 Task: Open a blank sheet, save the file as Timemanagement.doc and add heading 'Time Management'Time Management ,with the parapraph,with the parapraph Effective time management is crucial for productivity and achieving goals. It involves prioritizing tasks, setting realistic deadlines, and minimizing distractions. By managing time effectively, individuals can reduce stress, improve efficiency, and create a better work-life balance.Apply Font Style Algerian And font size 14. Apply font style in  Heading Caladea and font size 14 Change heading alignment to  Center
Action: Mouse moved to (29, 26)
Screenshot: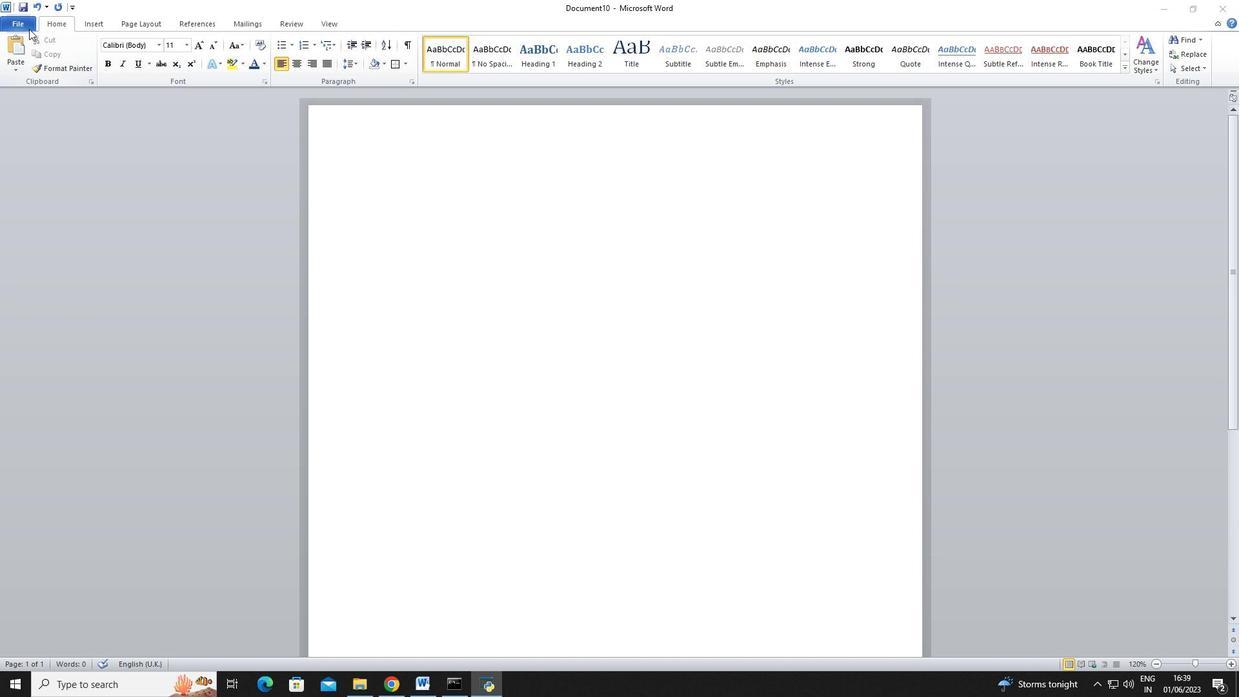 
Action: Mouse pressed left at (29, 26)
Screenshot: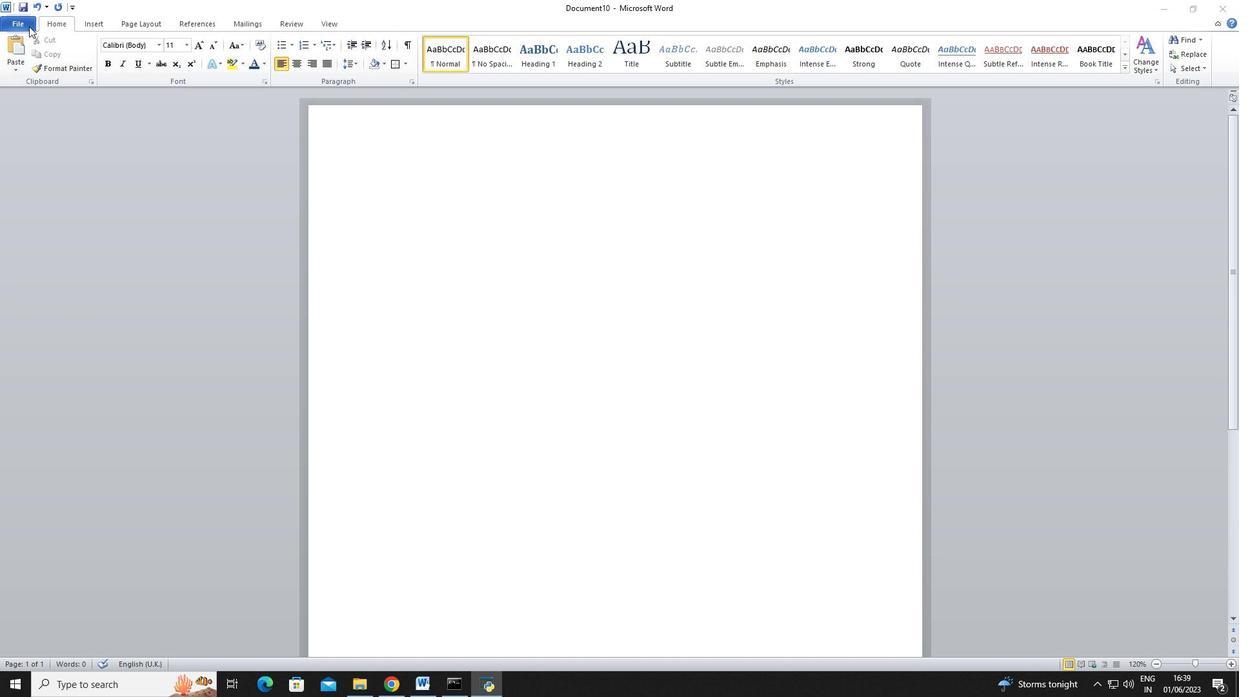 
Action: Mouse pressed left at (29, 26)
Screenshot: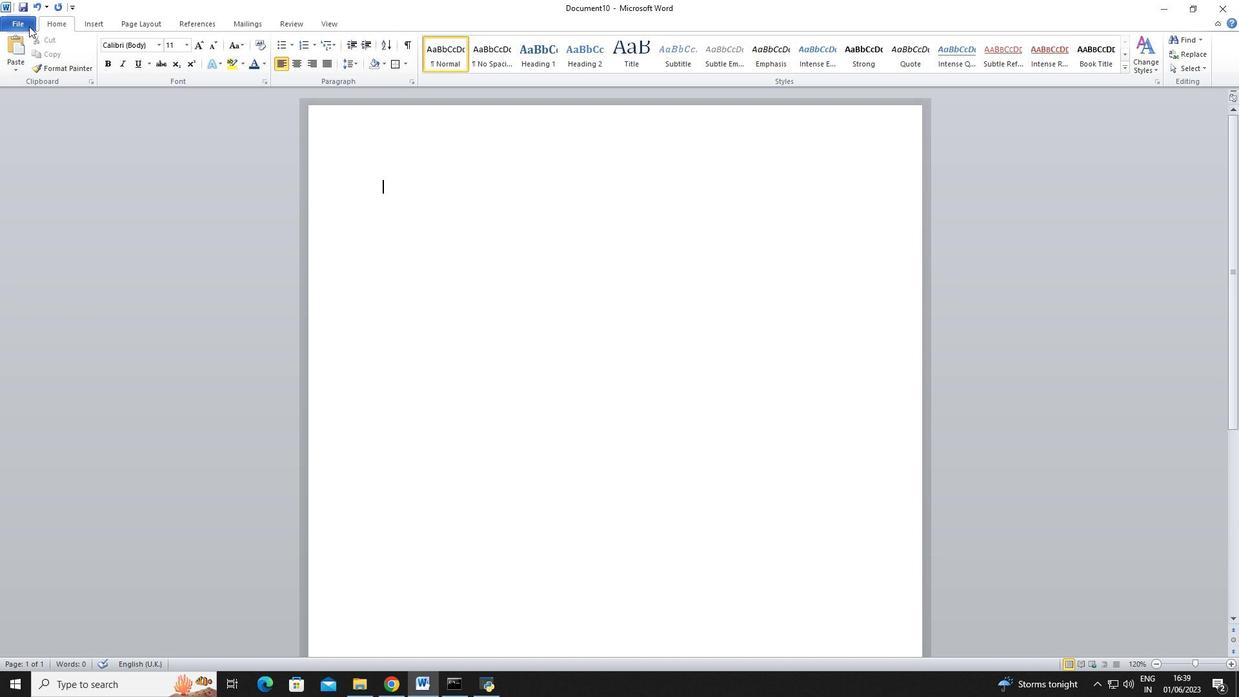 
Action: Mouse moved to (26, 167)
Screenshot: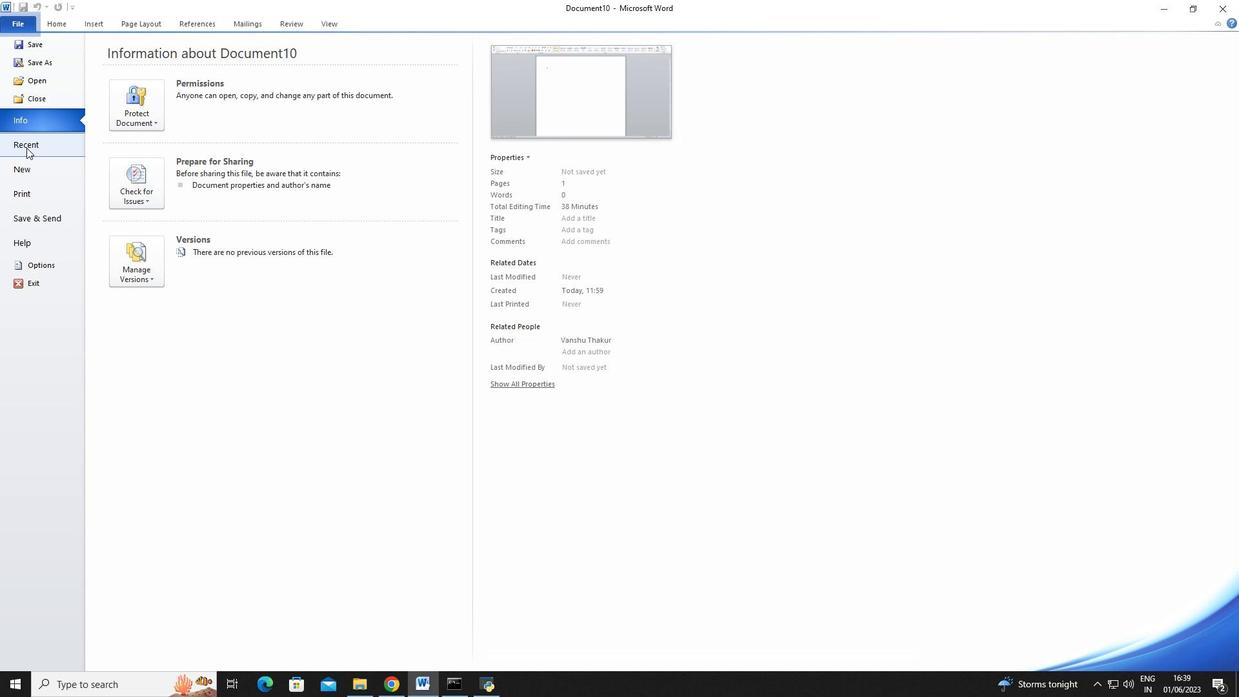 
Action: Mouse pressed left at (26, 167)
Screenshot: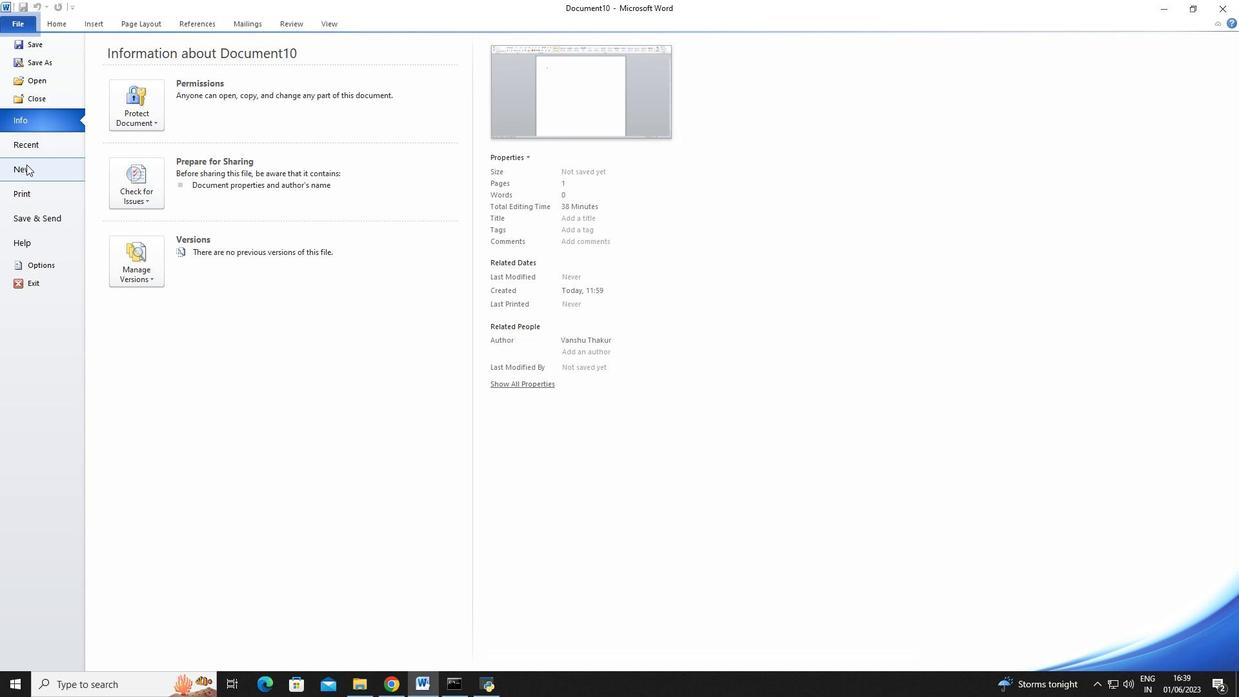 
Action: Mouse moved to (114, 111)
Screenshot: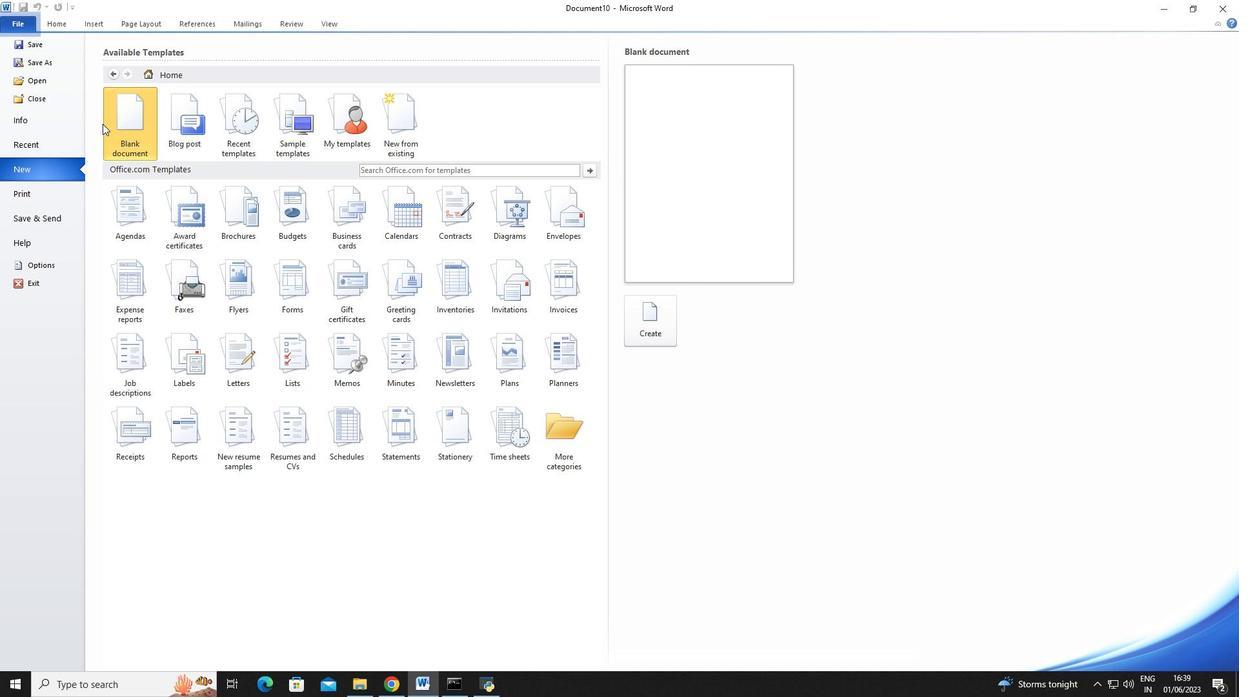 
Action: Mouse pressed left at (114, 111)
Screenshot: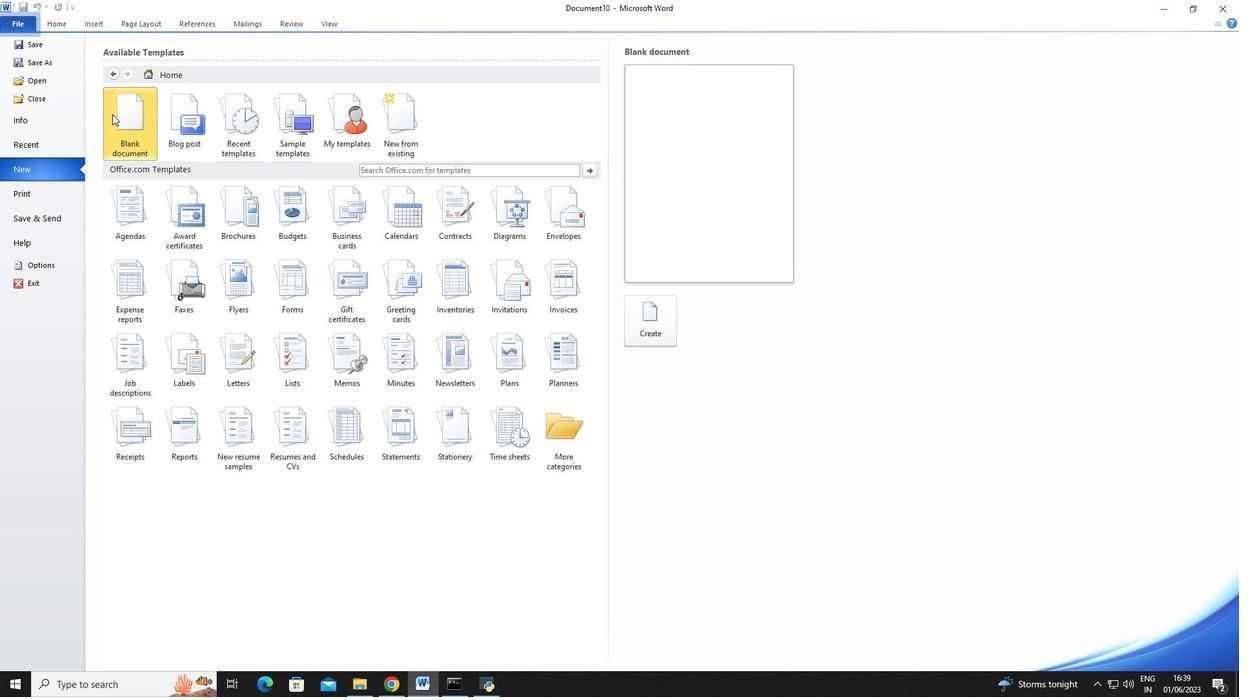 
Action: Mouse moved to (637, 319)
Screenshot: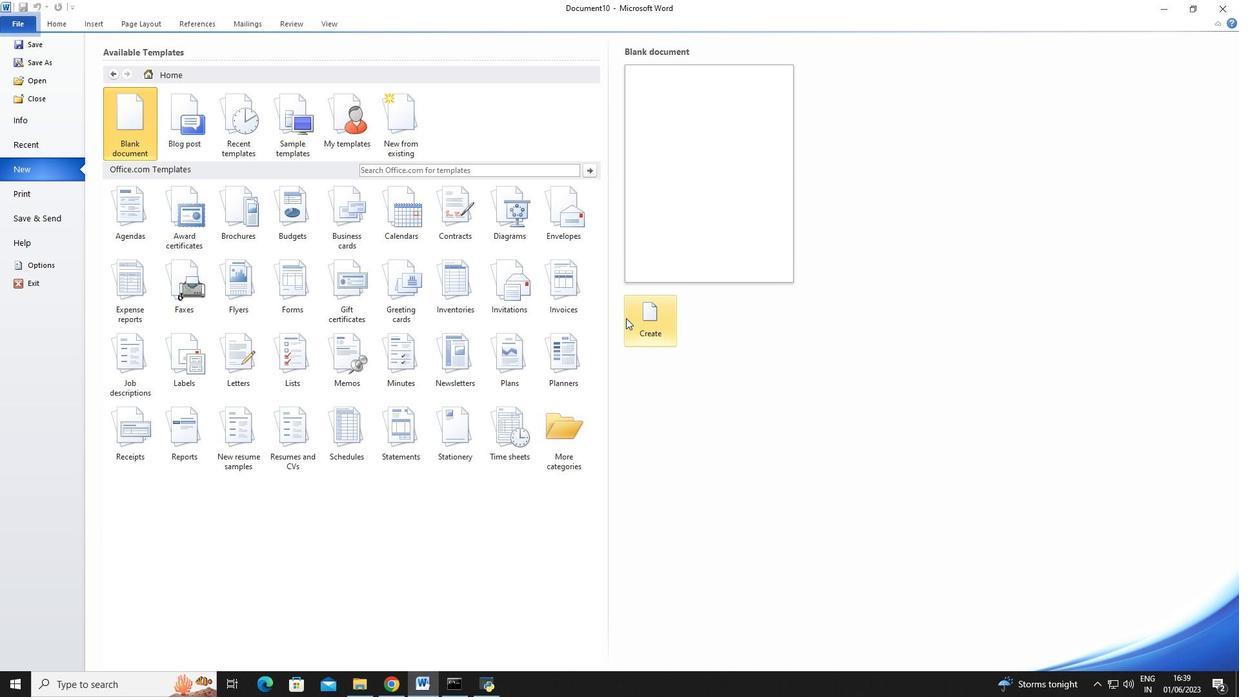 
Action: Mouse pressed left at (637, 319)
Screenshot: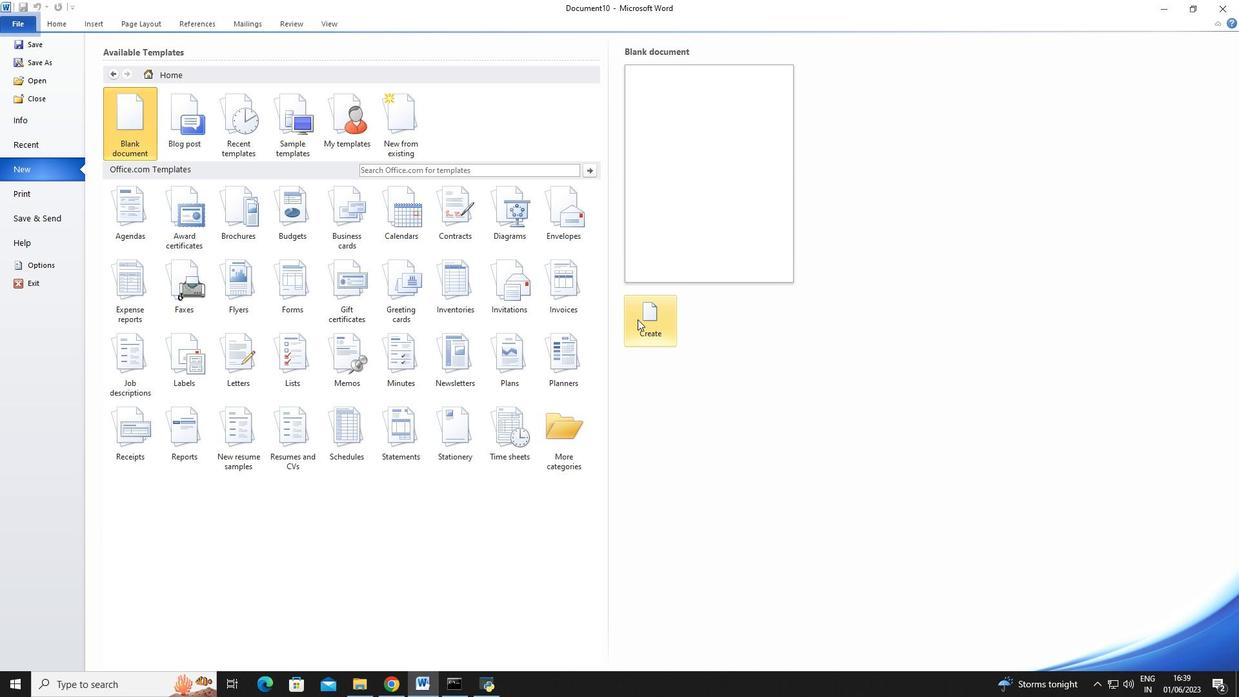 
Action: Mouse moved to (23, 7)
Screenshot: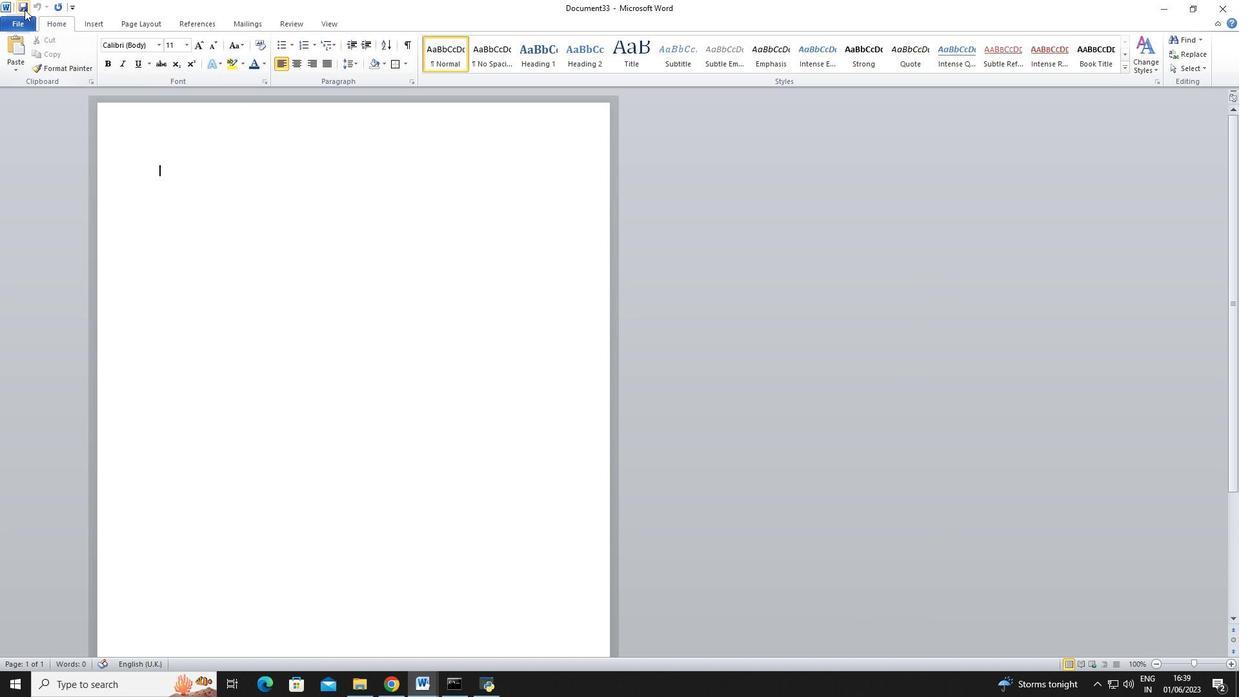 
Action: Mouse pressed left at (23, 7)
Screenshot: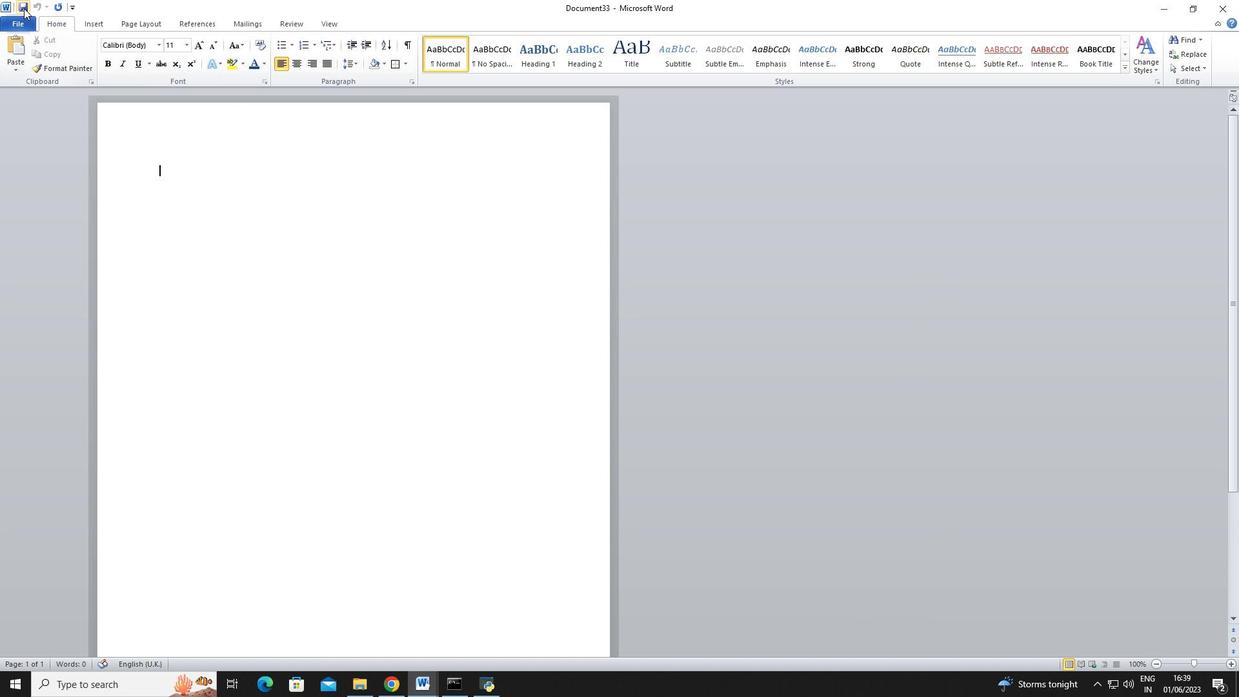 
Action: Mouse moved to (167, 224)
Screenshot: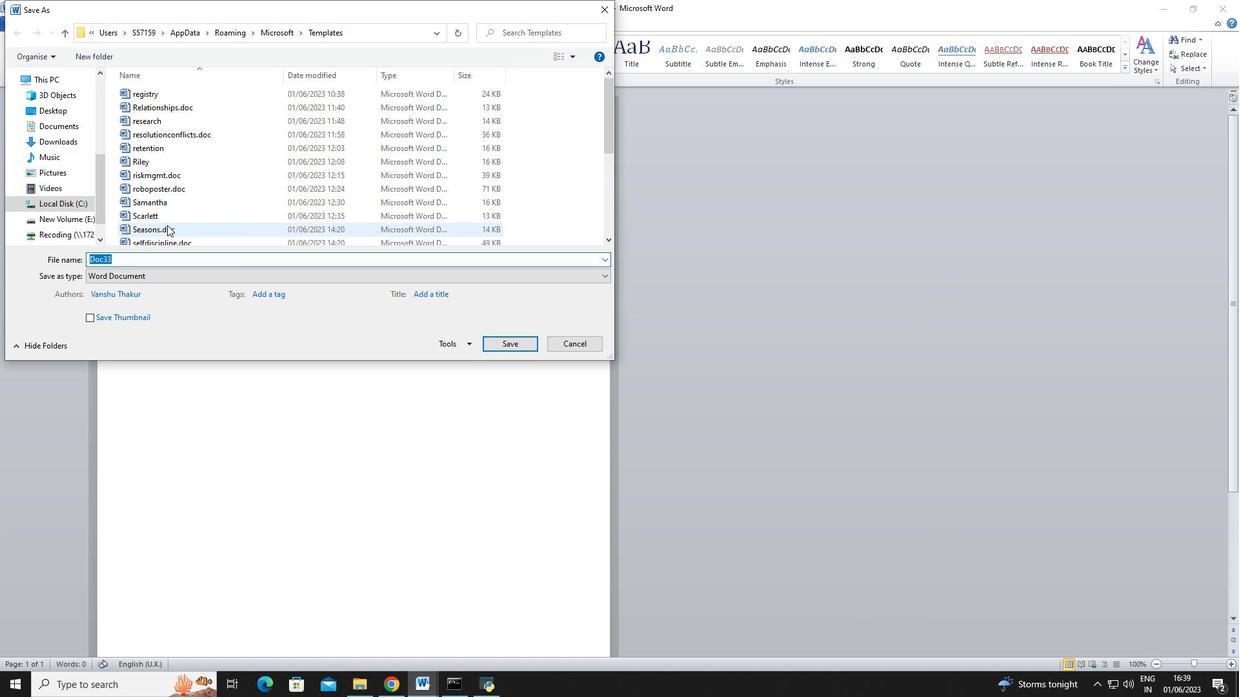 
Action: Key pressed <Key.shift>Timemanagement.doc
Screenshot: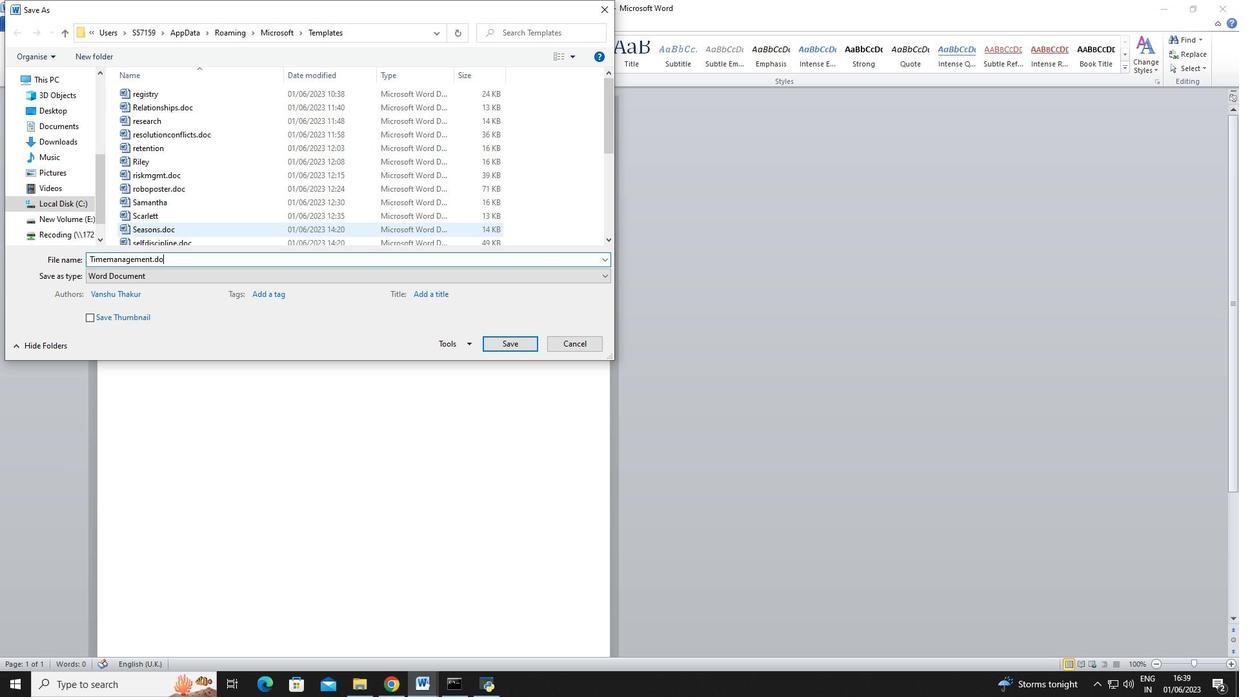 
Action: Mouse moved to (504, 342)
Screenshot: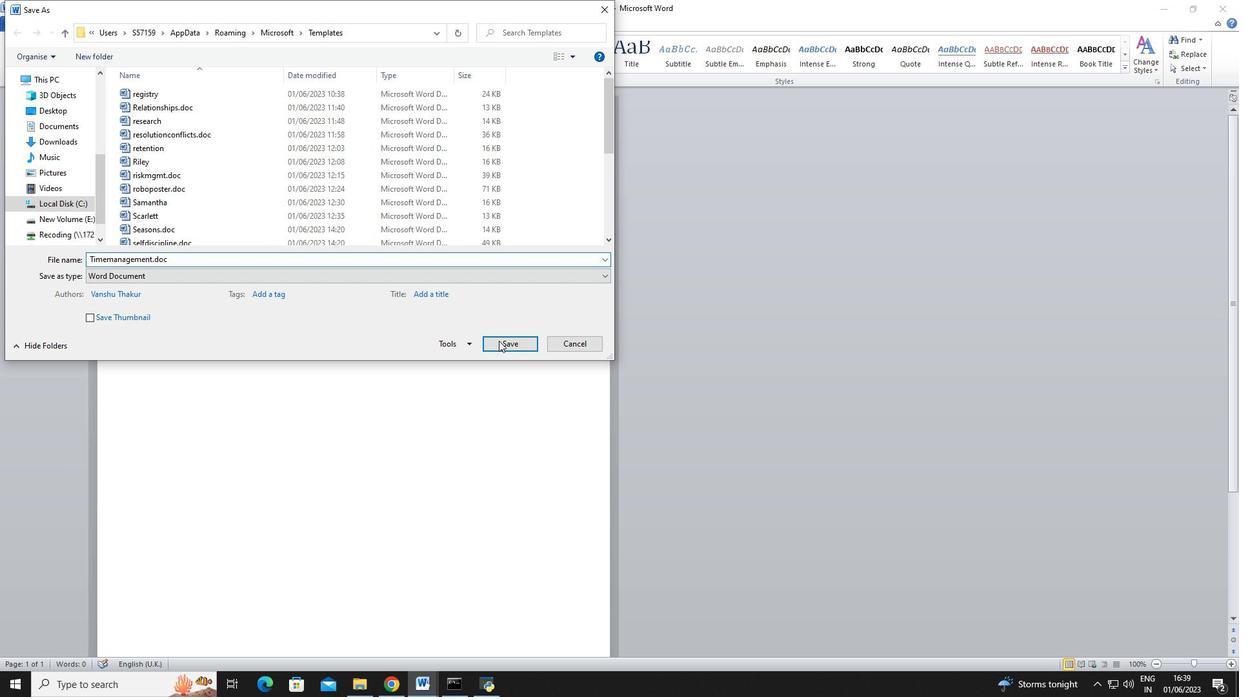 
Action: Mouse pressed left at (504, 342)
Screenshot: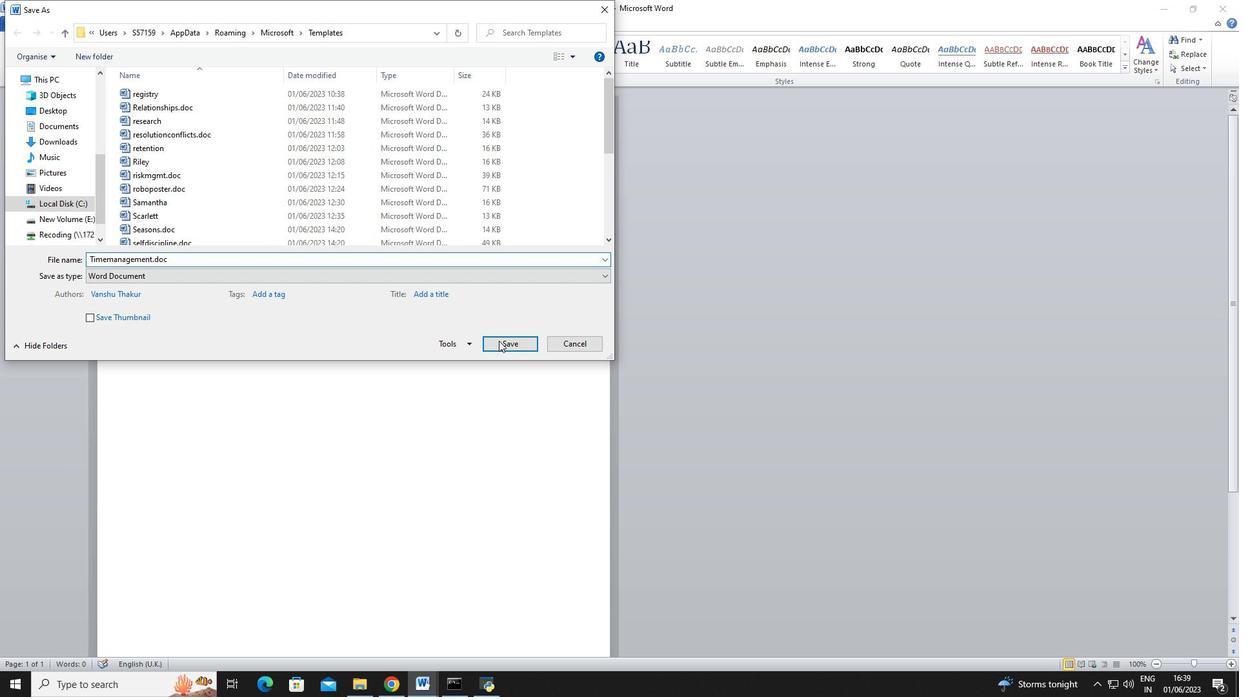 
Action: Mouse moved to (162, 172)
Screenshot: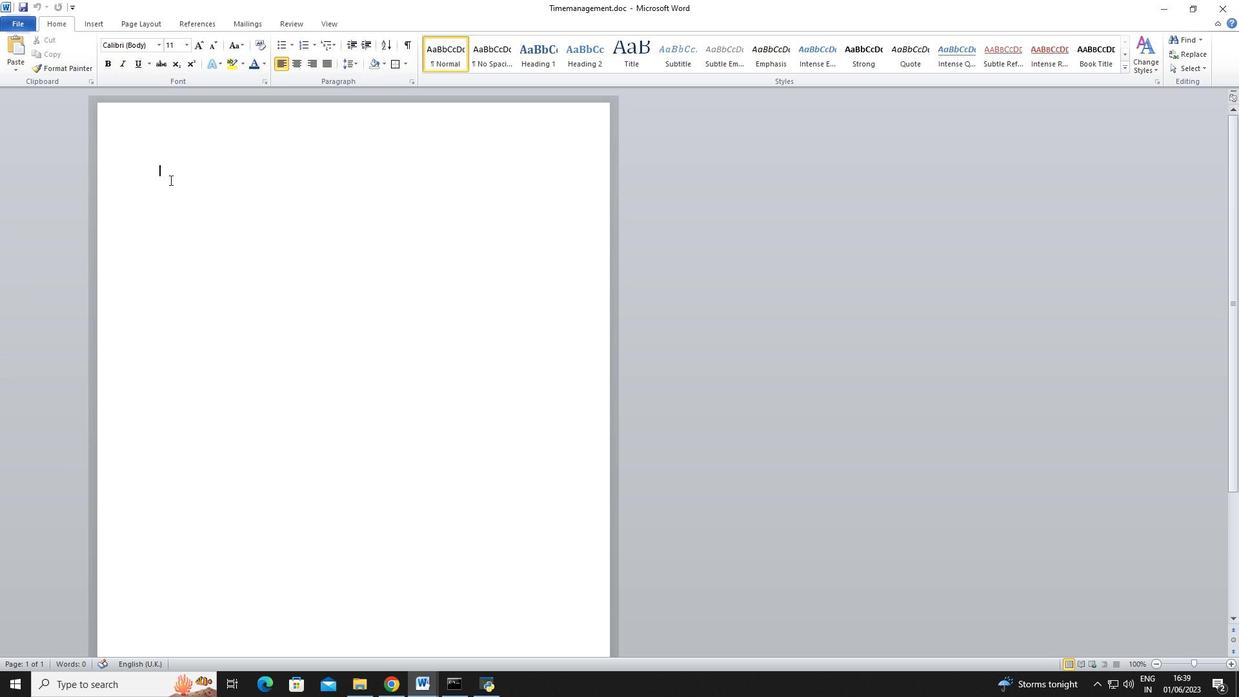 
Action: Key pressed <Key.shift><Key.shift>Time<Key.space><Key.shift><Key.shift><Key.shift><Key.shift>Management<Key.enter><Key.shift><Key.shift><Key.shift><Key.shift><Key.shift><Key.shift><Key.shift><Key.shift><Key.shift><Key.shift><Key.shift><Key.shift><Key.shift><Key.shift><Key.shift>Effective<Key.space>time<Key.space>management<Key.space>is<Key.space>crucial<Key.space>for<Key.space>productivity<Key.space>and<Key.space>achieving<Key.space>goals.<Key.space><Key.shift>It<Key.space>involves<Key.space>prioritizing<Key.space>tasks,<Key.space>setting<Key.space>realistic<Key.space>deadlines,a<Key.space><Key.left><Key.left><Key.space><Key.right>nd<Key.space>minimizing<Key.space>distractions.<Key.space><Key.shift>By<Key.space>managing<Key.space>time<Key.space>effectively,<Key.space>individuals<Key.space>can<Key.space>reduce<Key.space>stress,<Key.space>improve<Key.space>effeciency,<Key.space>and<Key.space>create<Key.space>a<Key.space>beet<Key.backspace><Key.backspace>tter<Key.space>work-lo<Key.backspace>f<Key.backspace>ife<Key.space>balance.
Screenshot: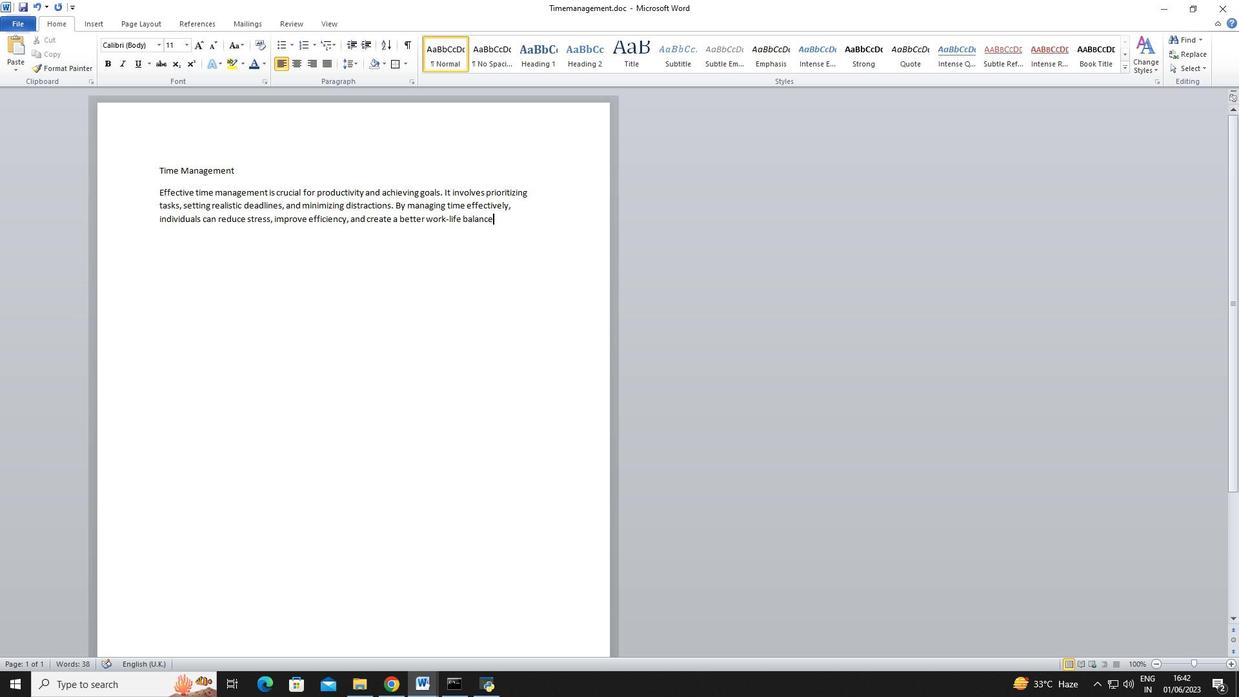 
Action: Mouse moved to (521, 228)
Screenshot: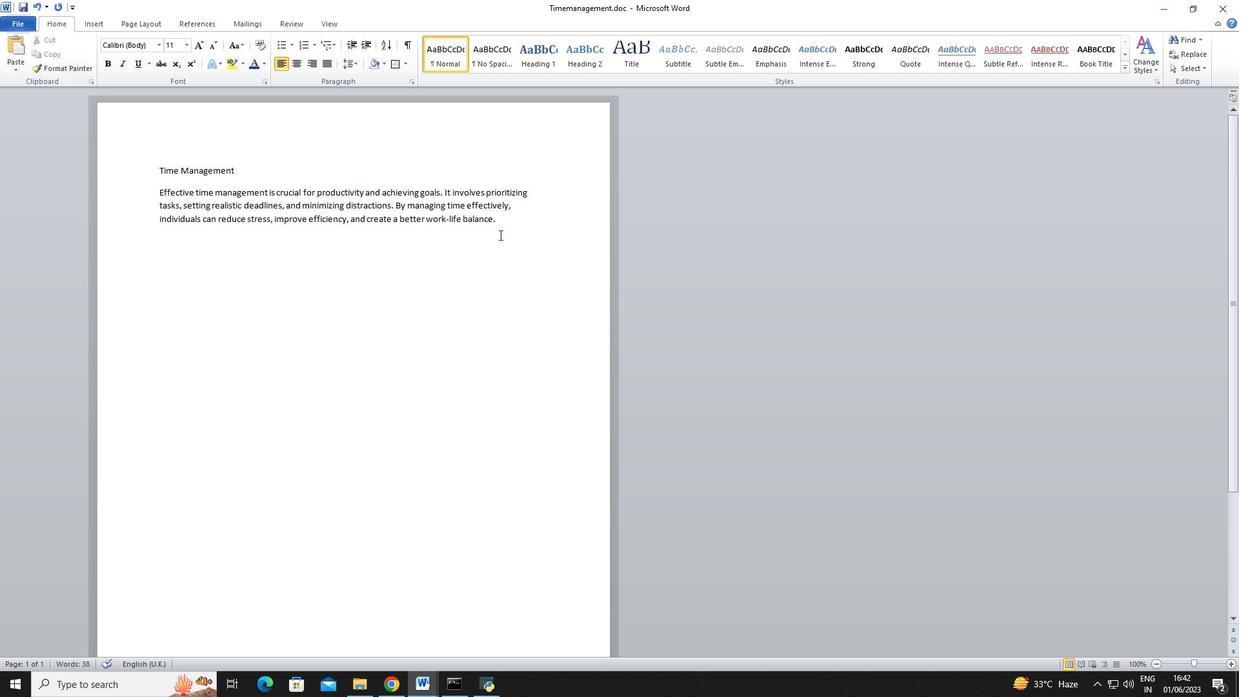 
Action: Mouse pressed left at (521, 228)
Screenshot: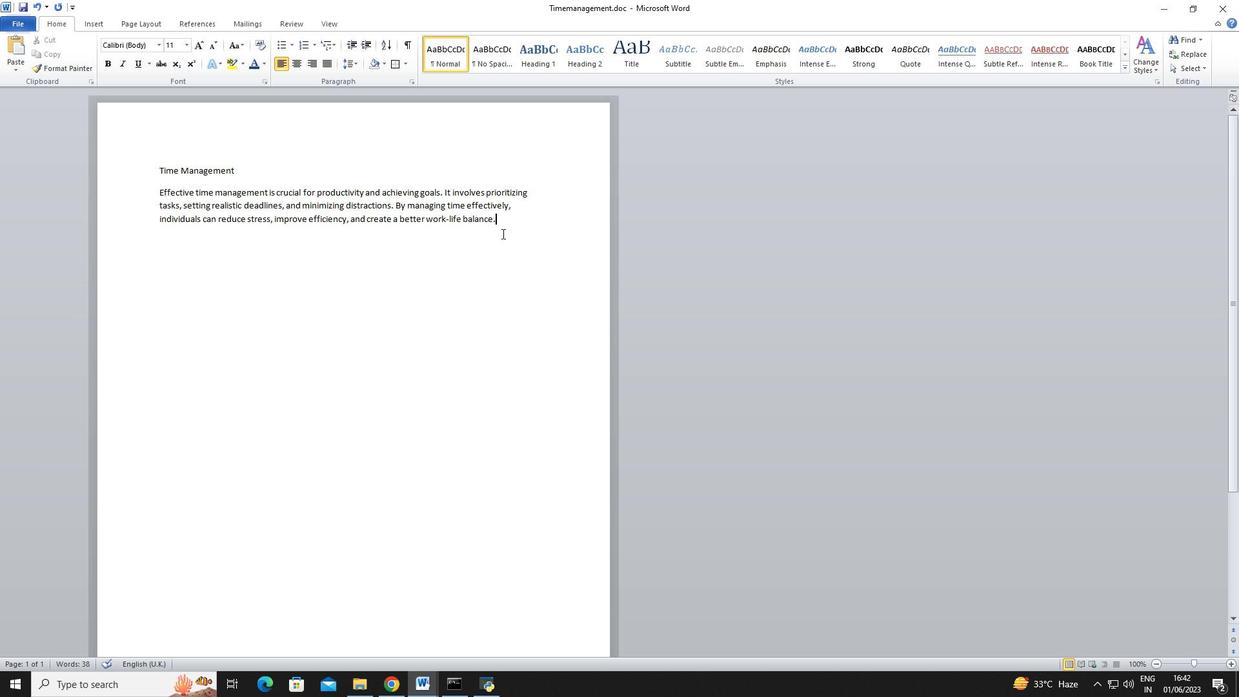 
Action: Mouse moved to (158, 50)
Screenshot: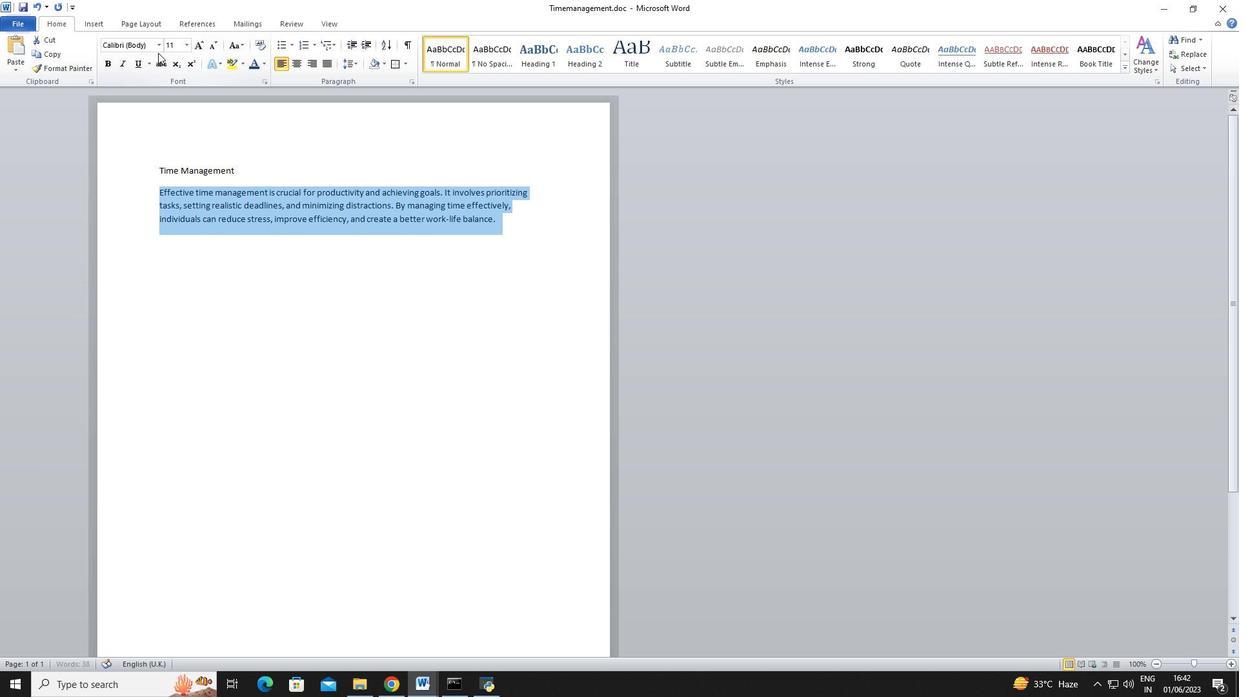 
Action: Mouse pressed left at (158, 50)
Screenshot: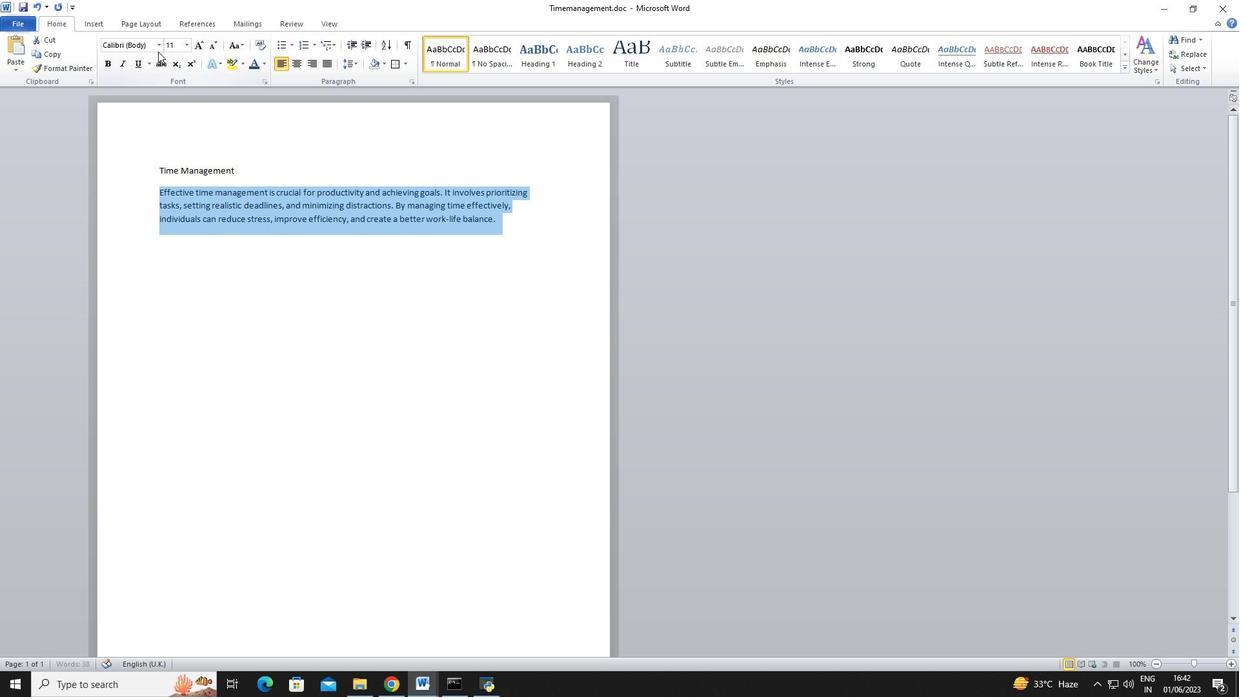 
Action: Mouse moved to (150, 78)
Screenshot: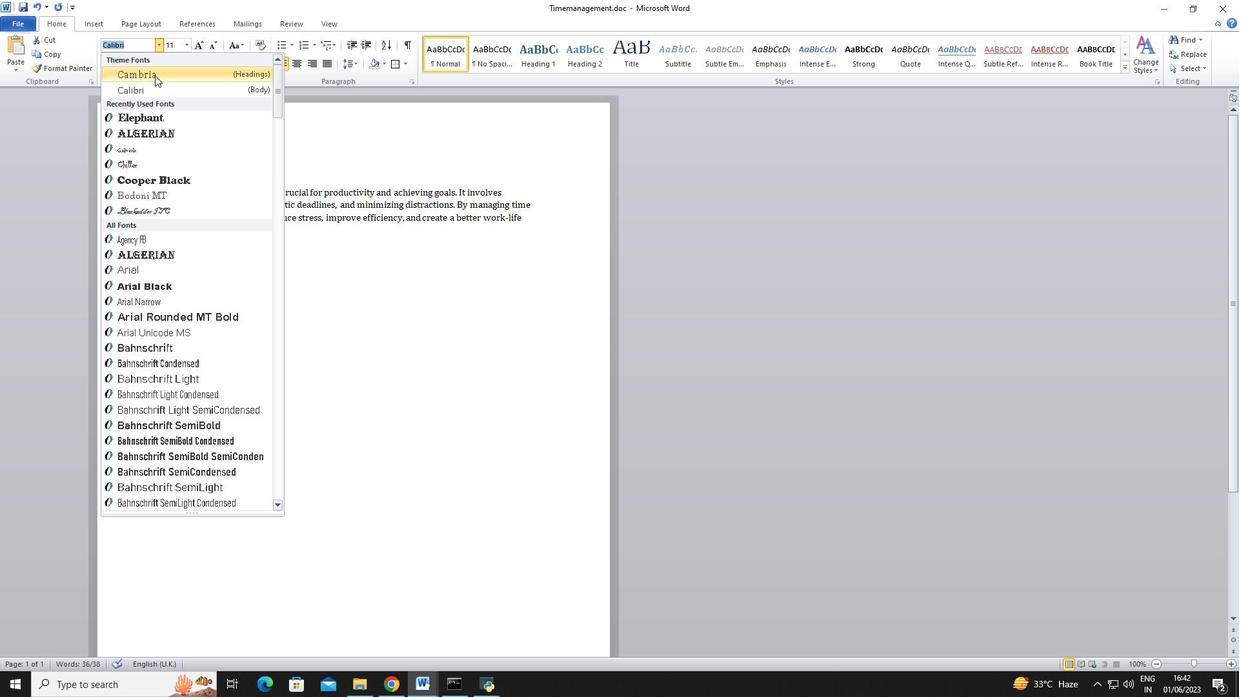 
Action: Key pressed <Key.shift>A
Screenshot: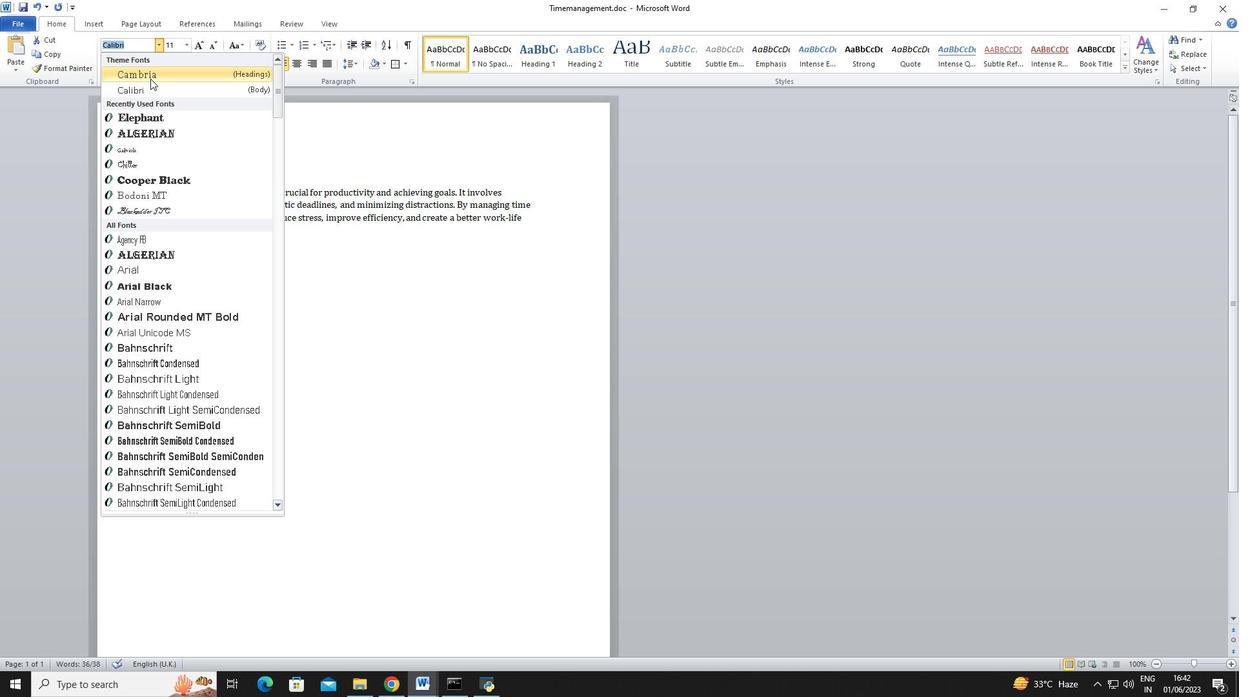 
Action: Mouse moved to (147, 80)
Screenshot: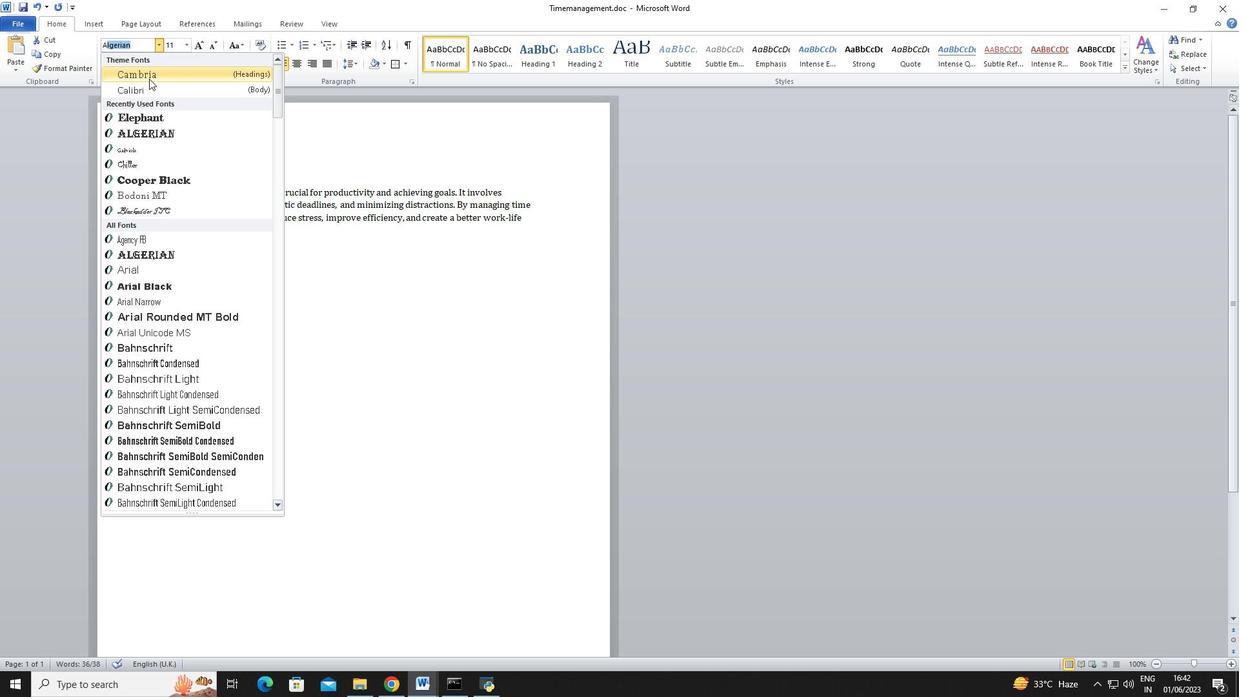 
Action: Key pressed l
Screenshot: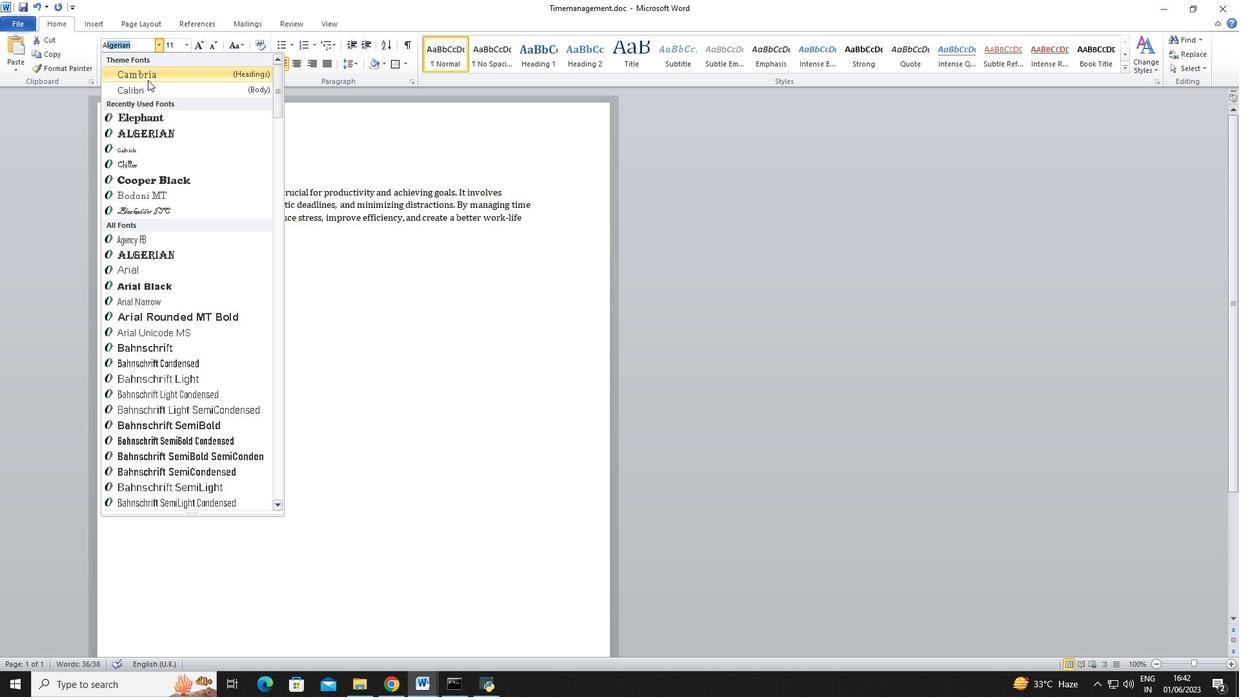 
Action: Mouse moved to (145, 81)
Screenshot: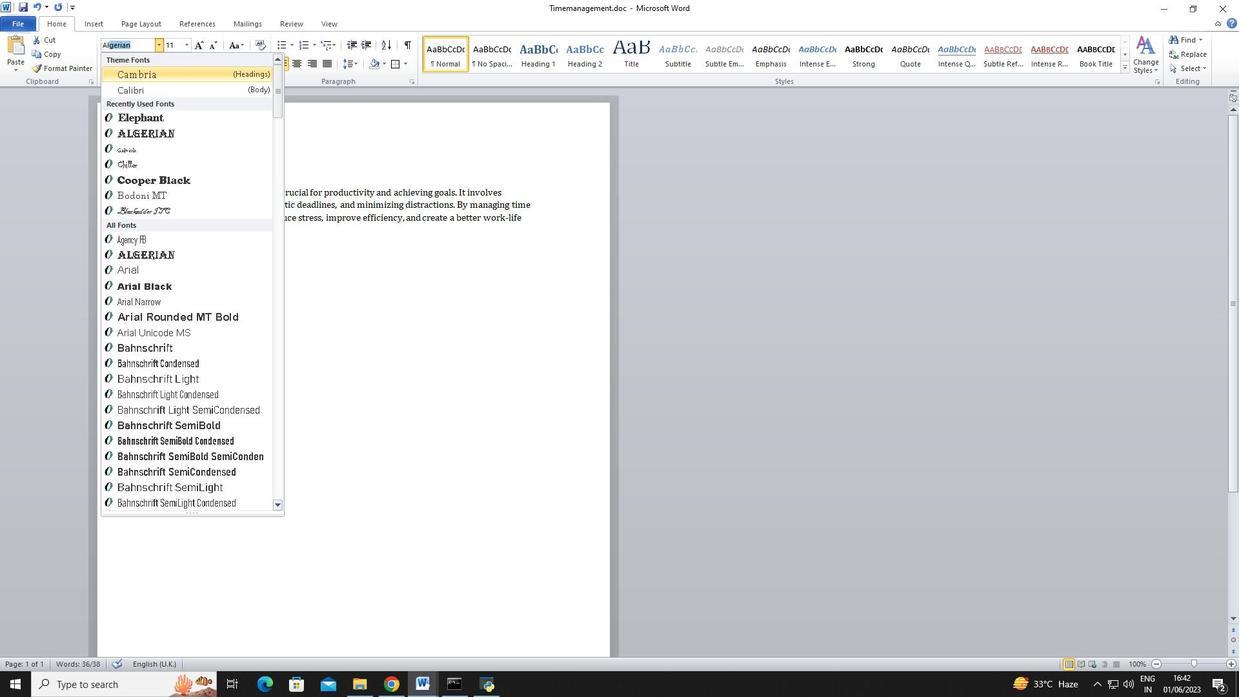 
Action: Key pressed gerian<Key.enter>
Screenshot: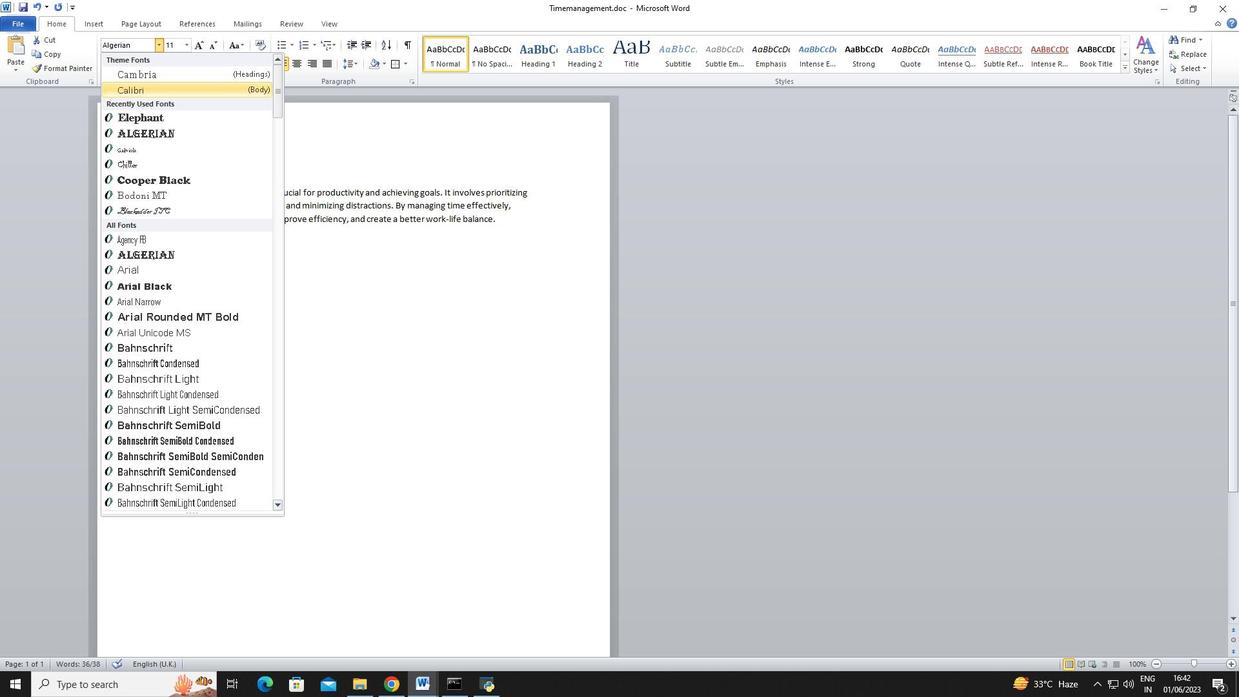 
Action: Mouse moved to (188, 54)
Screenshot: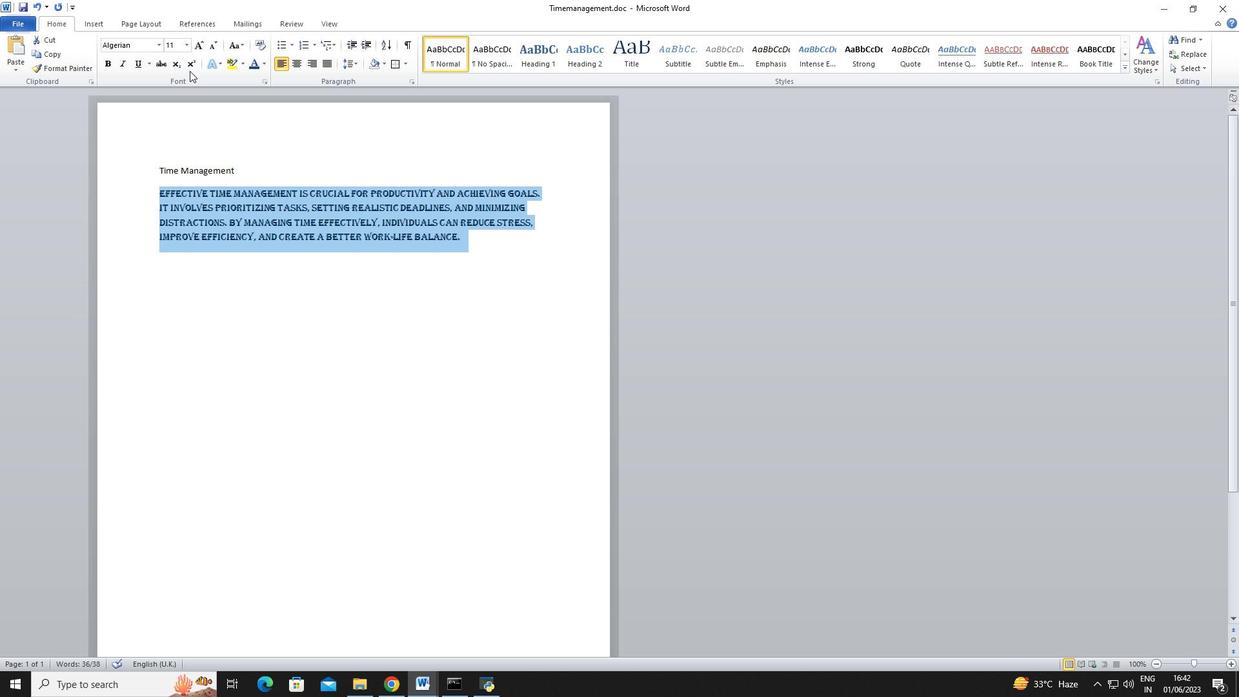 
Action: Mouse pressed left at (188, 54)
Screenshot: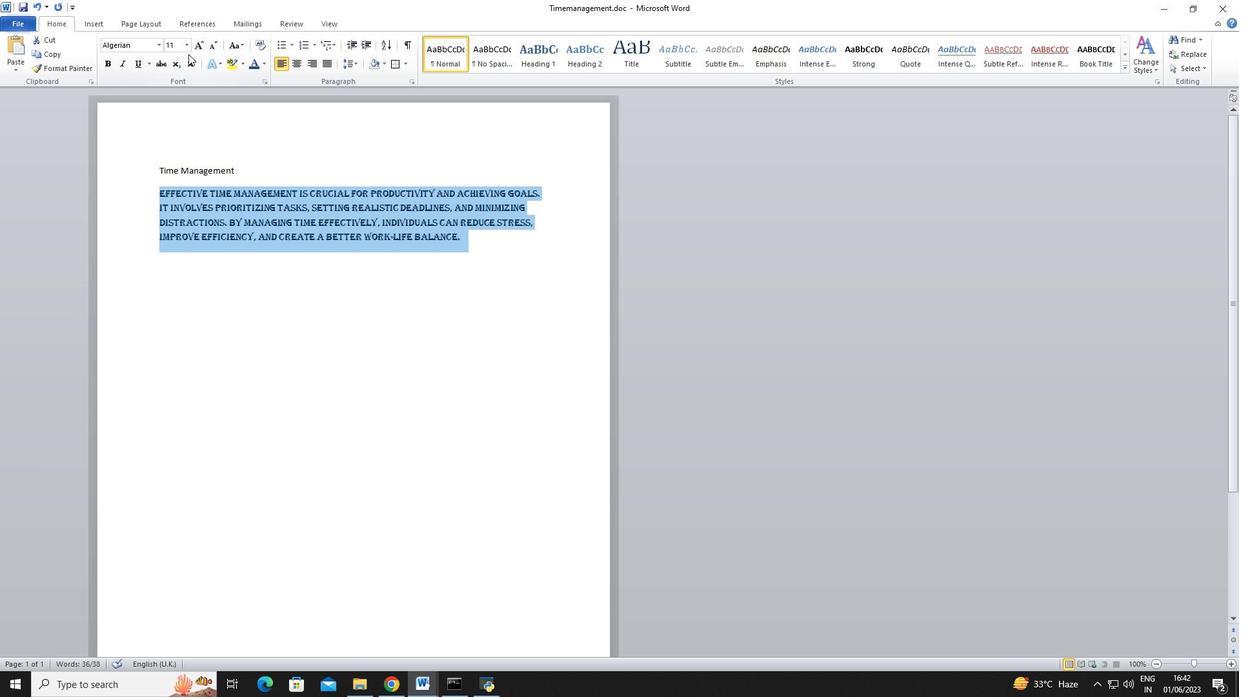 
Action: Mouse moved to (188, 49)
Screenshot: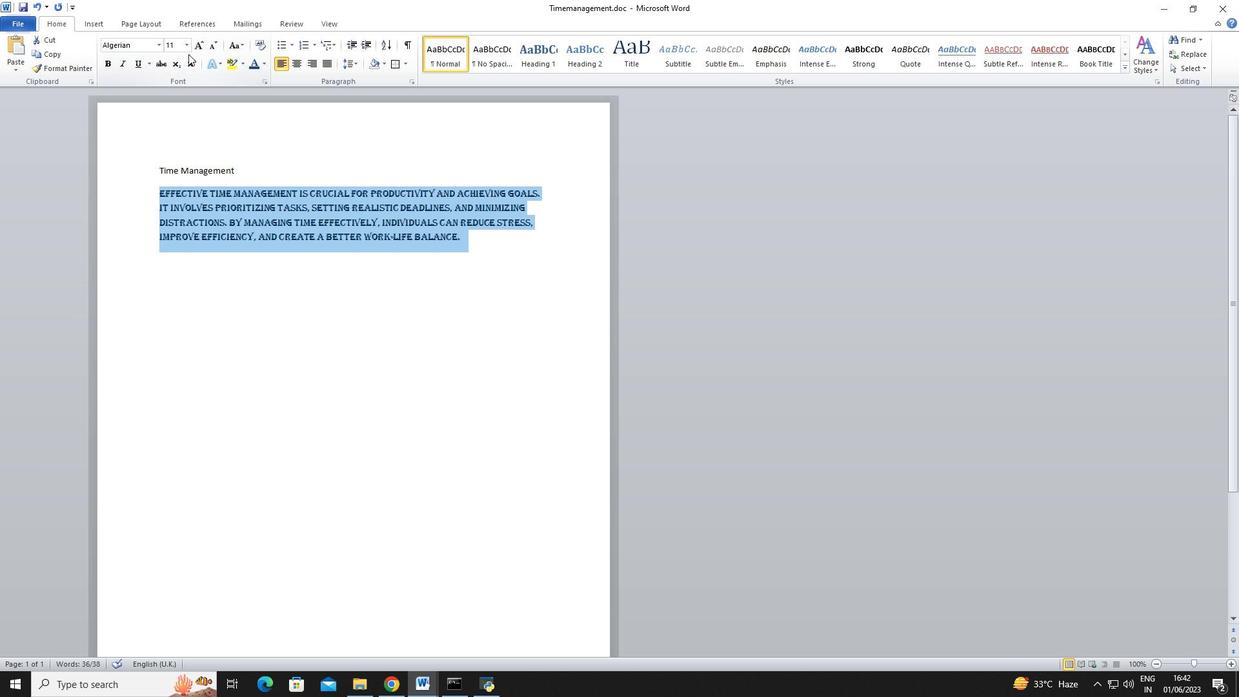 
Action: Mouse pressed left at (188, 49)
Screenshot: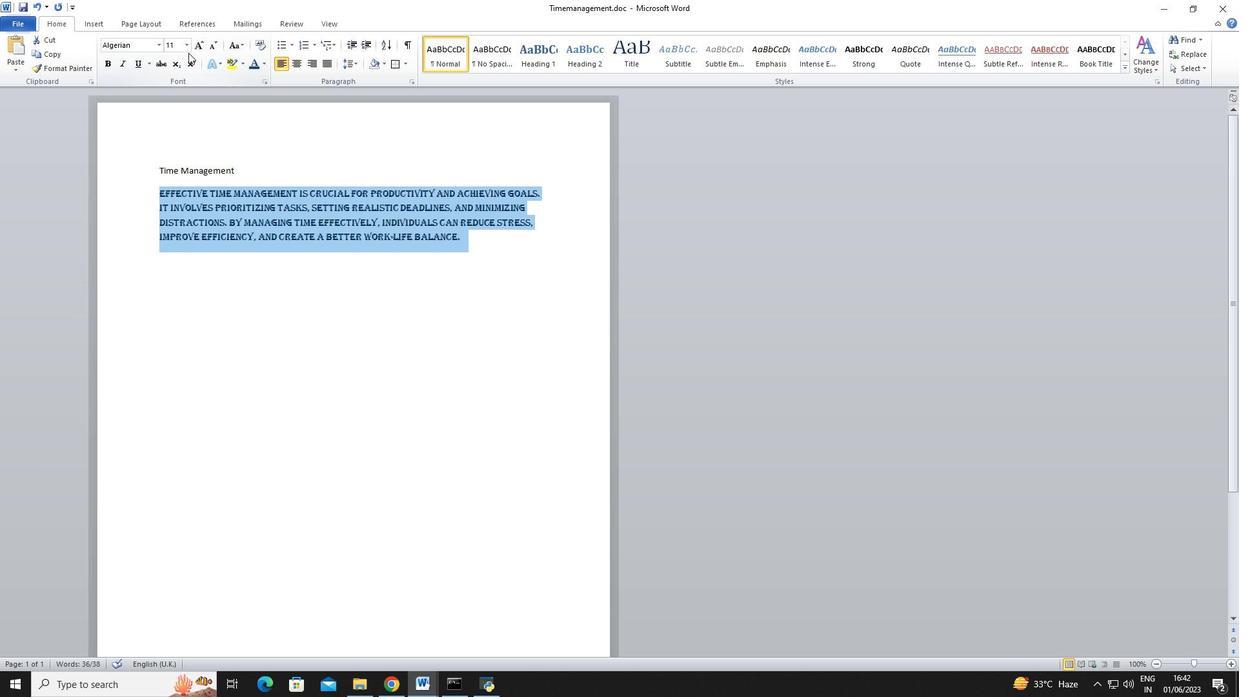 
Action: Mouse moved to (174, 109)
Screenshot: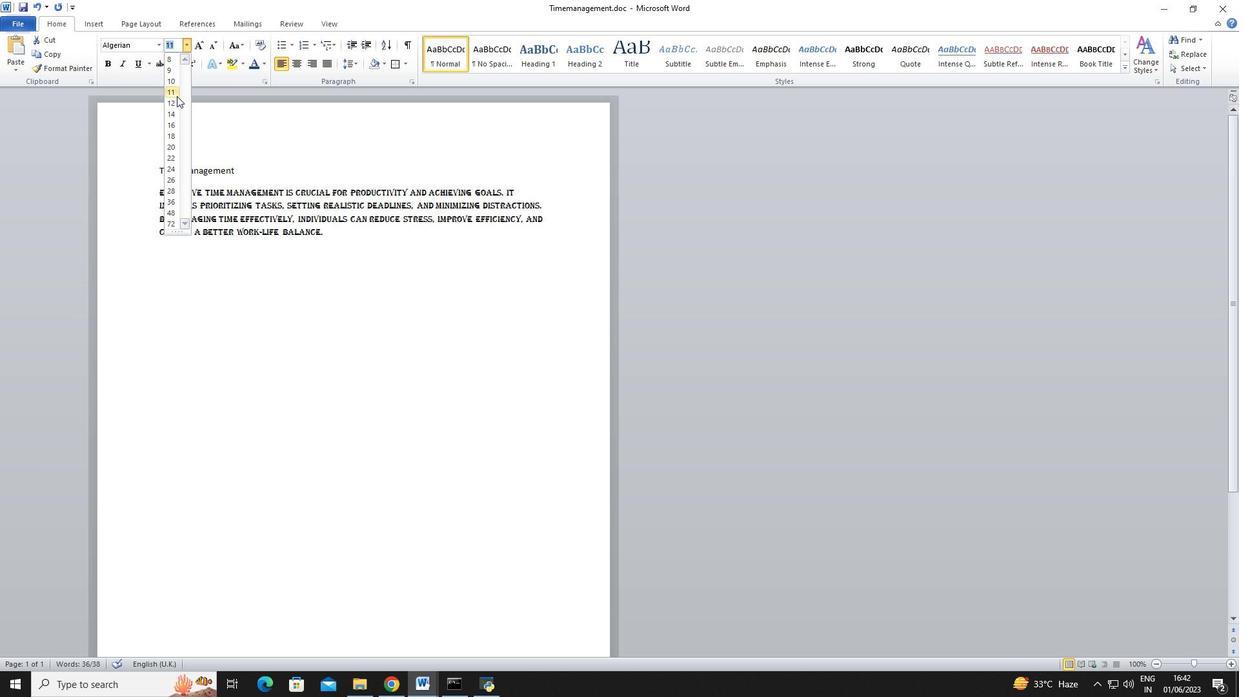 
Action: Mouse pressed left at (174, 109)
Screenshot: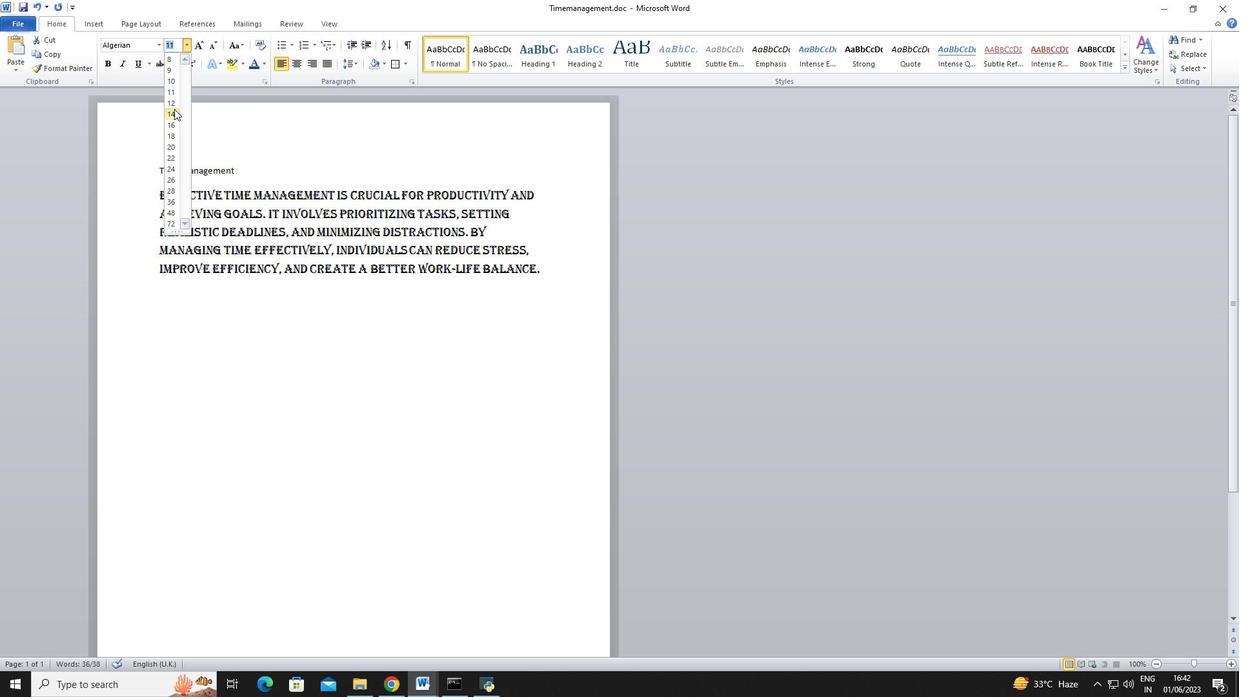 
Action: Mouse moved to (153, 171)
Screenshot: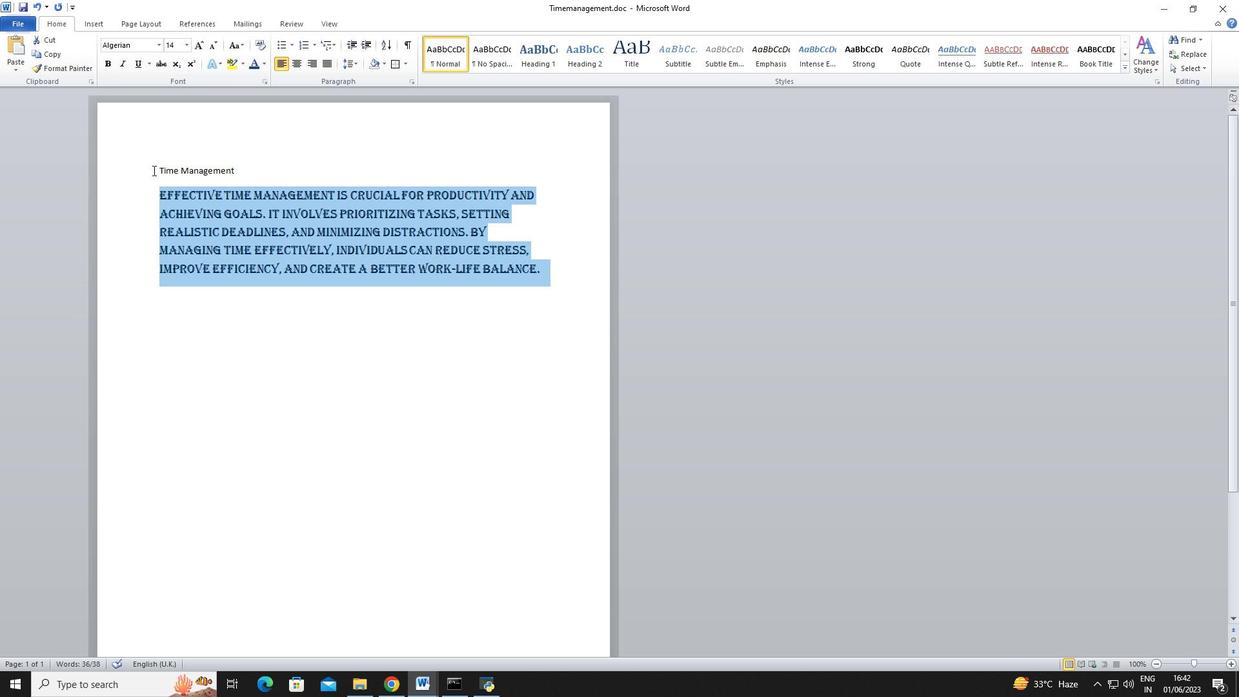 
Action: Mouse pressed left at (153, 171)
Screenshot: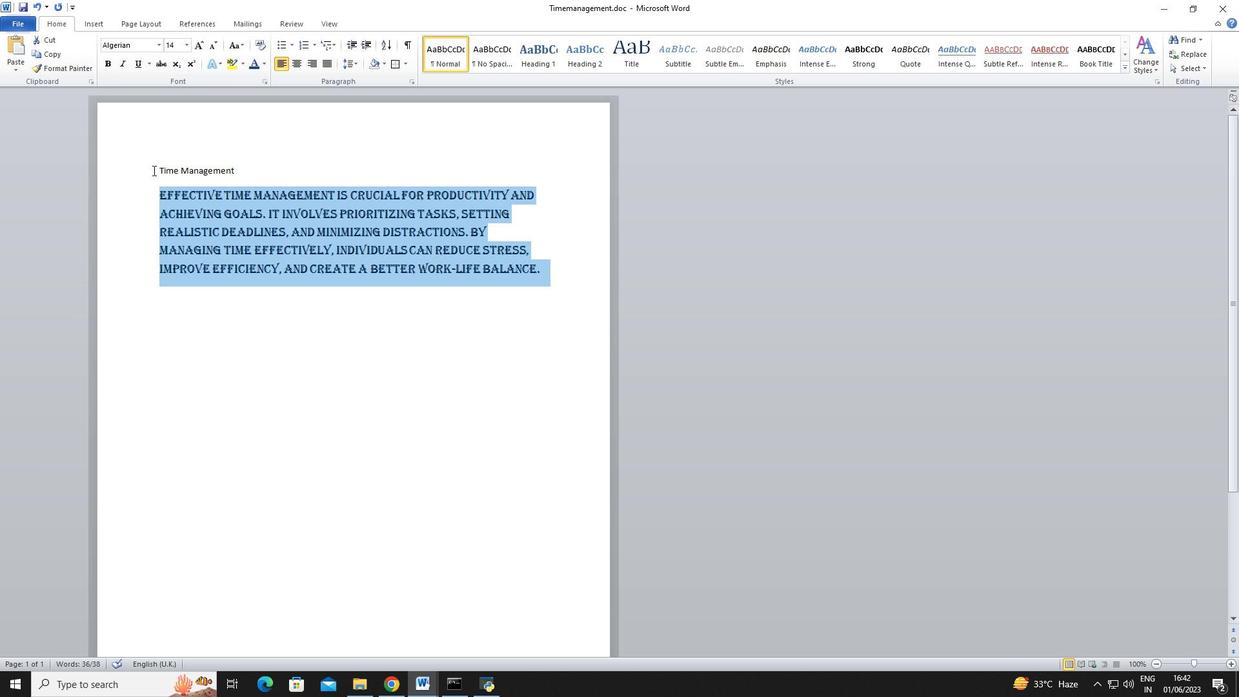 
Action: Mouse moved to (154, 48)
Screenshot: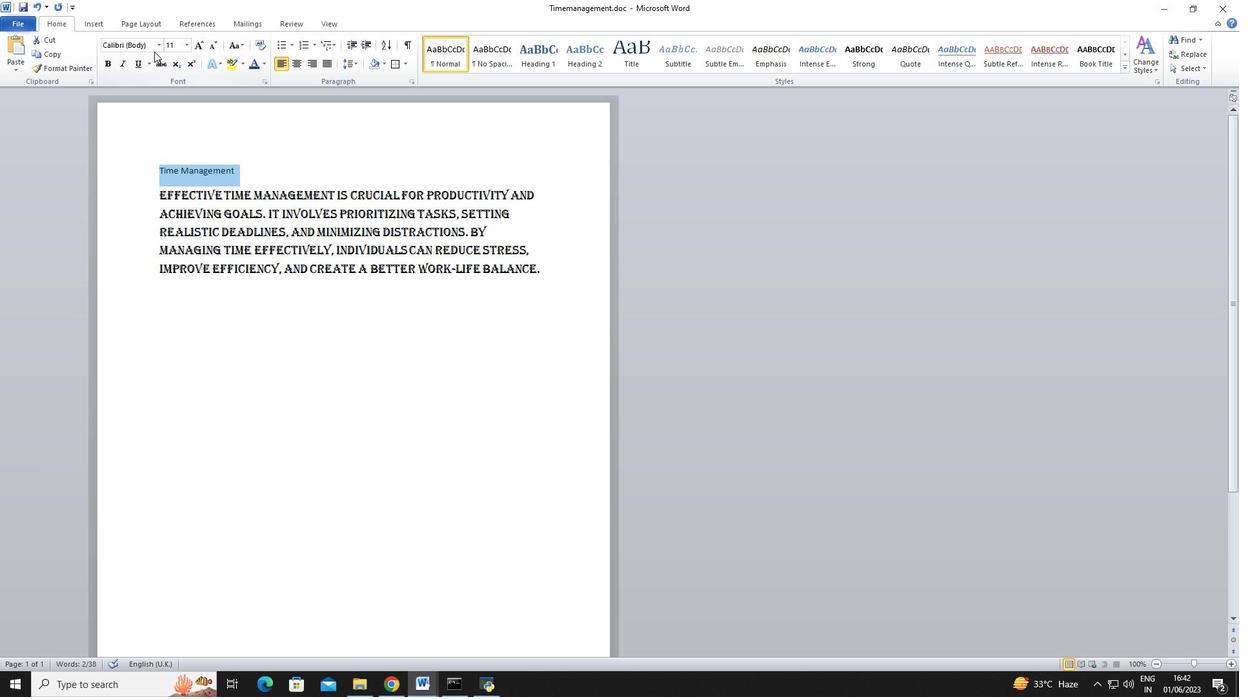 
Action: Mouse pressed left at (154, 48)
Screenshot: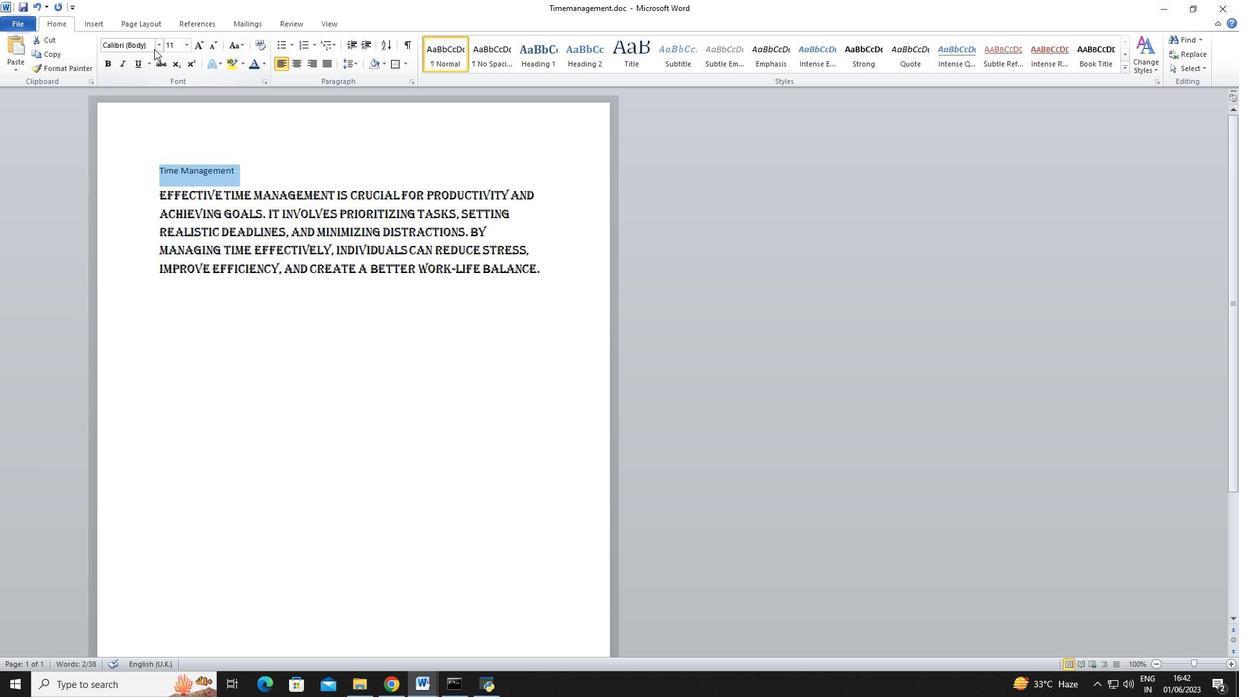 
Action: Mouse moved to (160, 40)
Screenshot: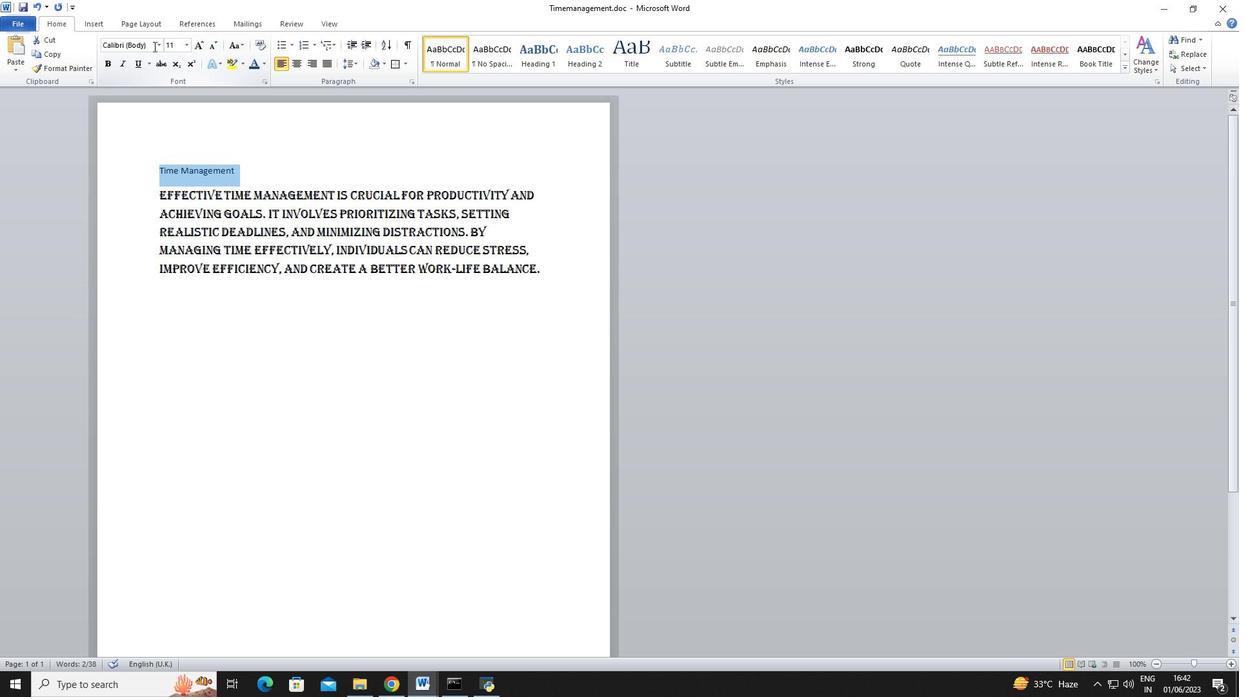 
Action: Mouse pressed left at (160, 40)
Screenshot: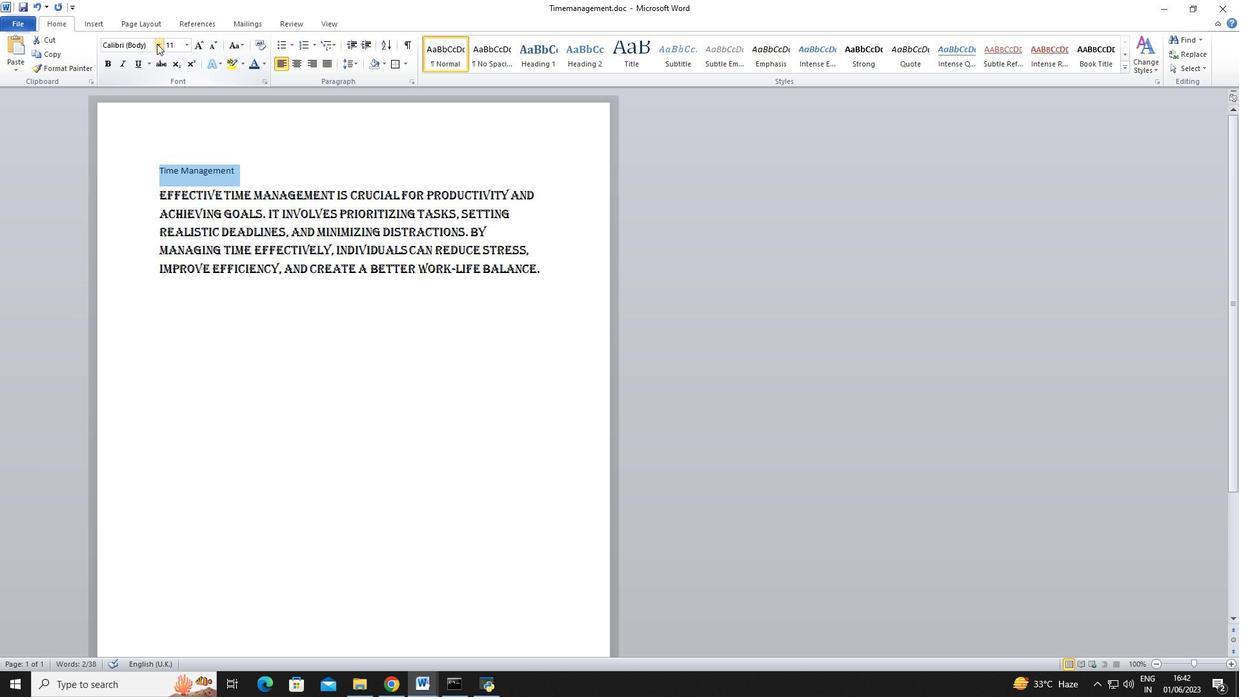 
Action: Mouse moved to (144, 50)
Screenshot: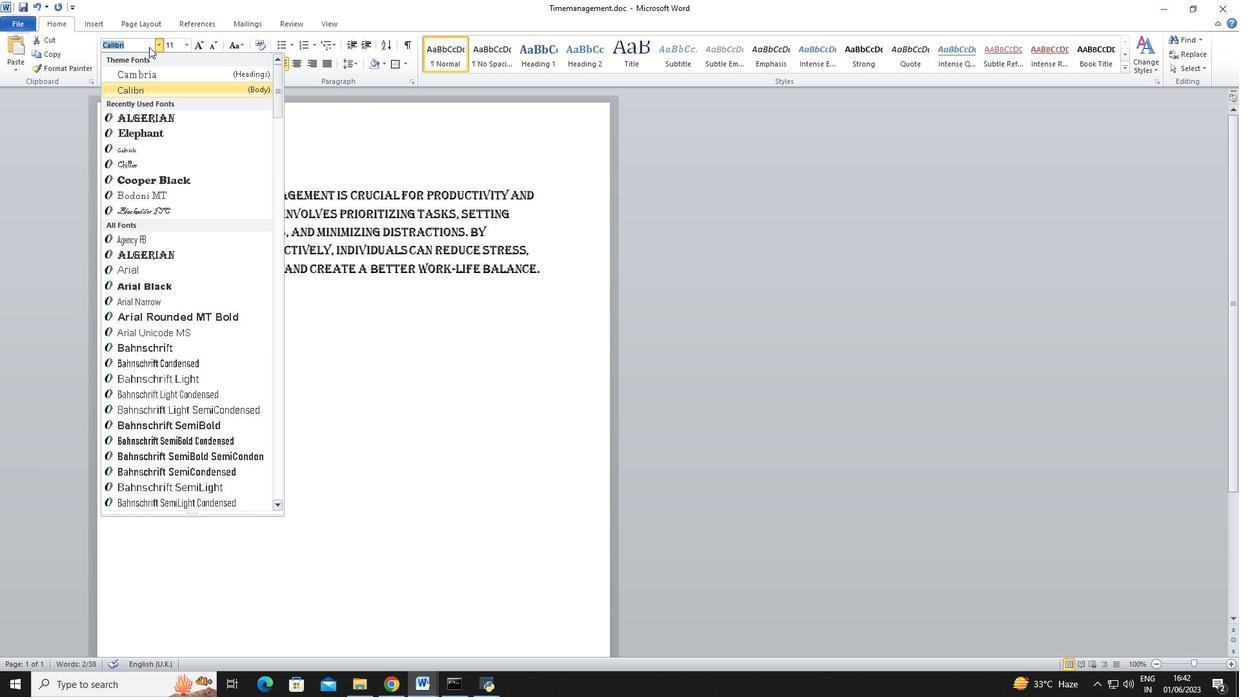 
Action: Key pressed <Key.shift>Caladea<Key.enter>
Screenshot: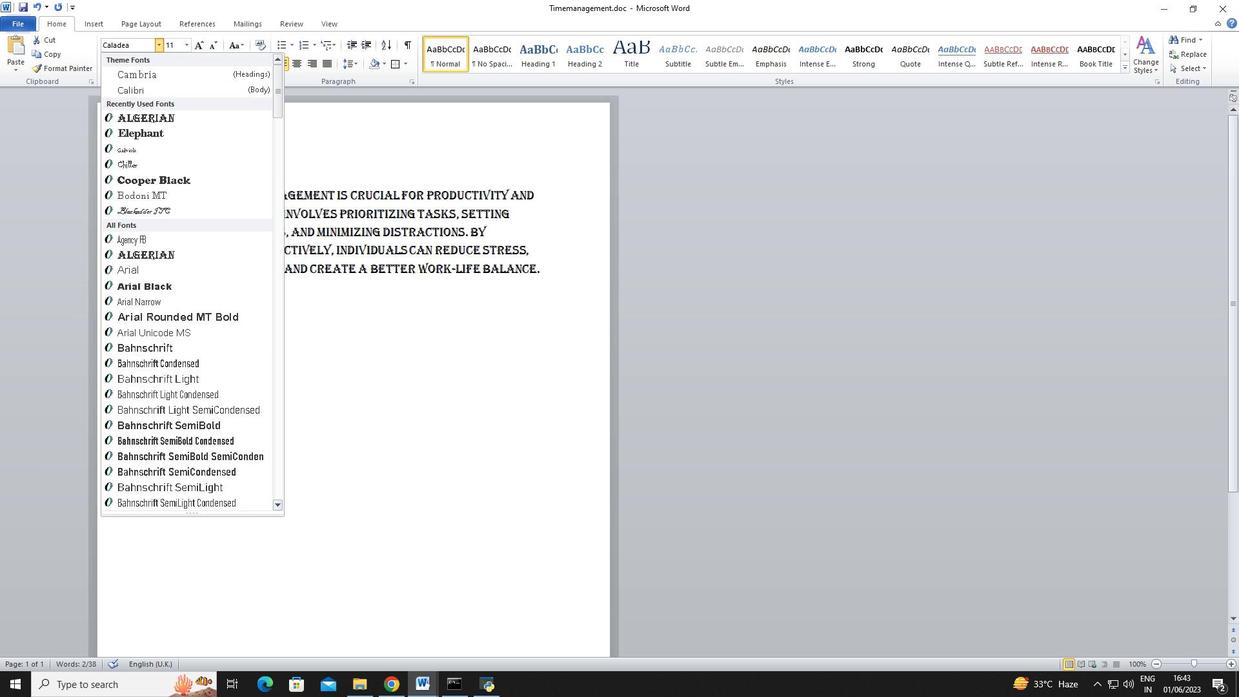 
Action: Mouse moved to (192, 49)
Screenshot: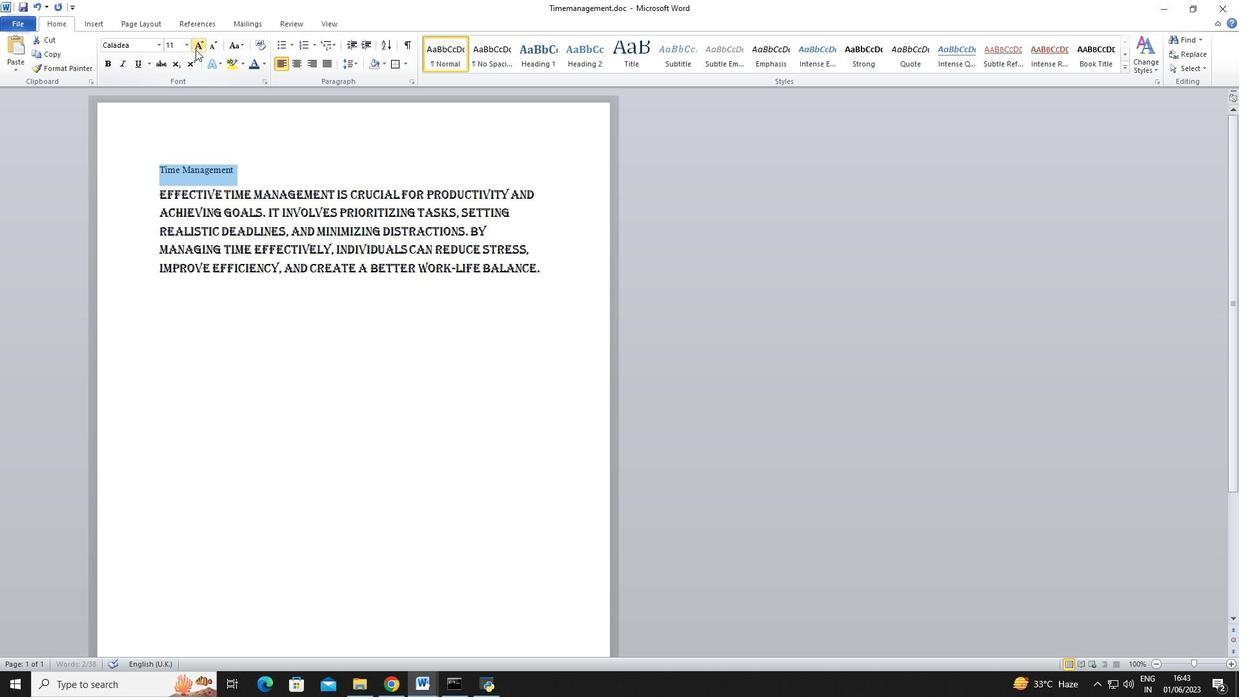 
Action: Mouse pressed left at (192, 49)
Screenshot: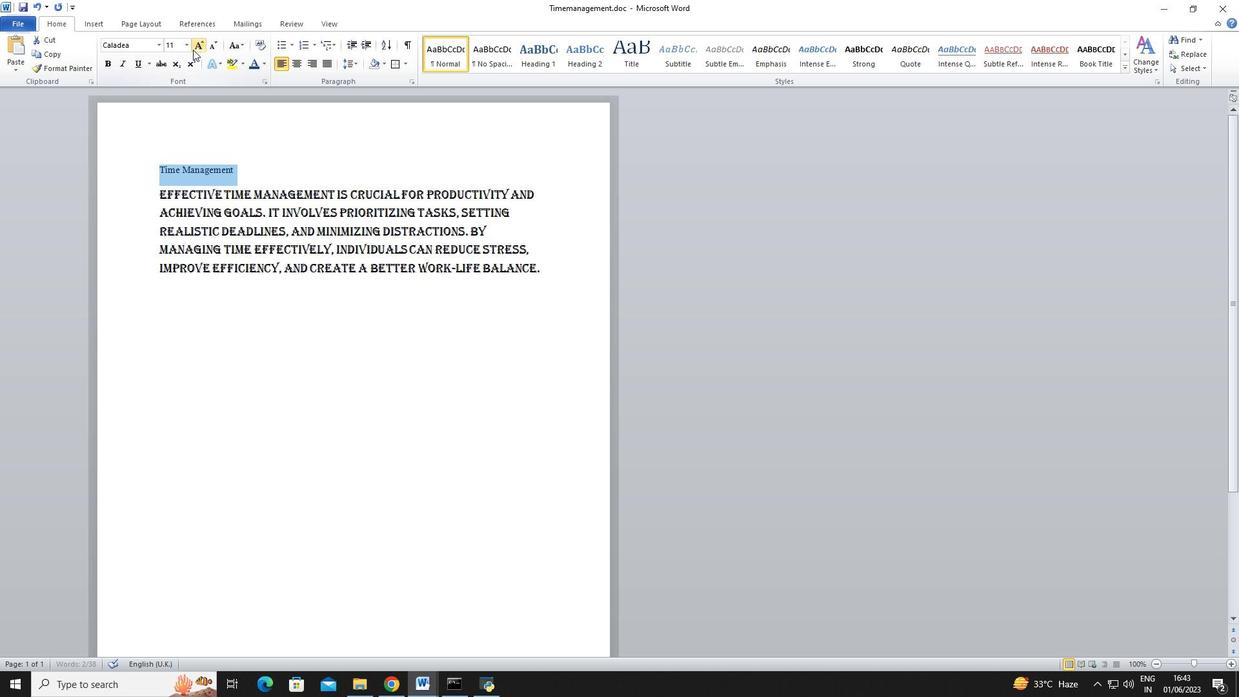 
Action: Mouse moved to (190, 49)
Screenshot: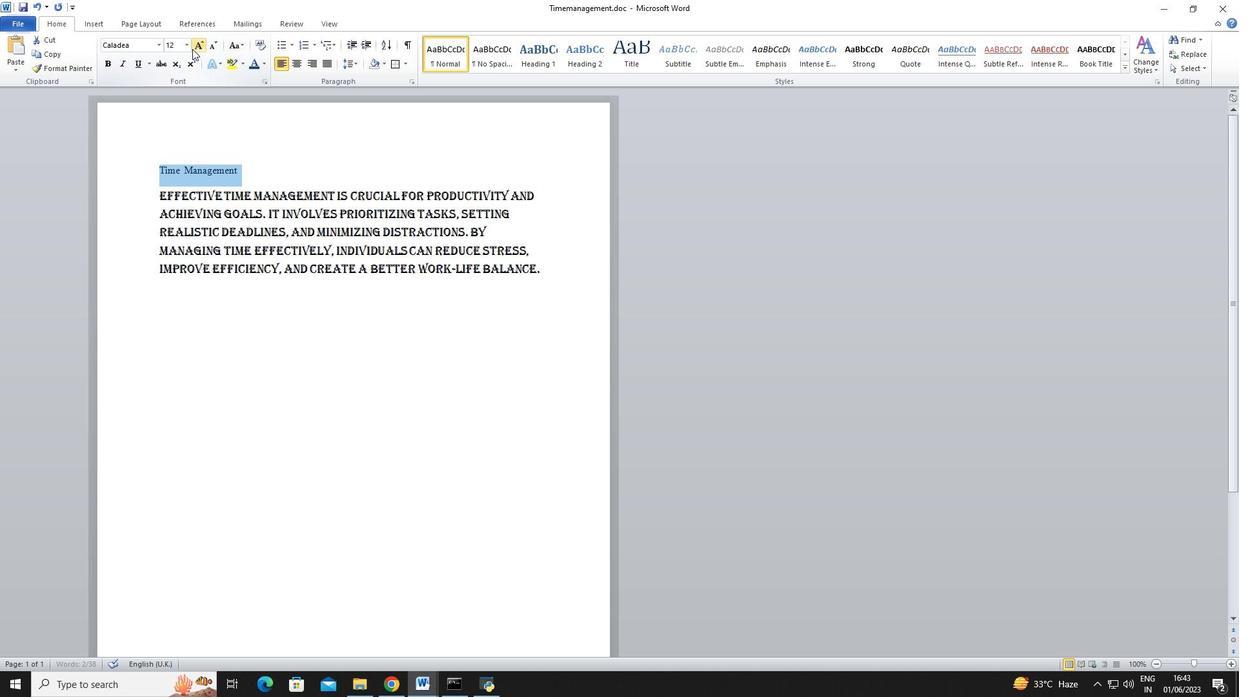 
Action: Mouse pressed left at (190, 49)
Screenshot: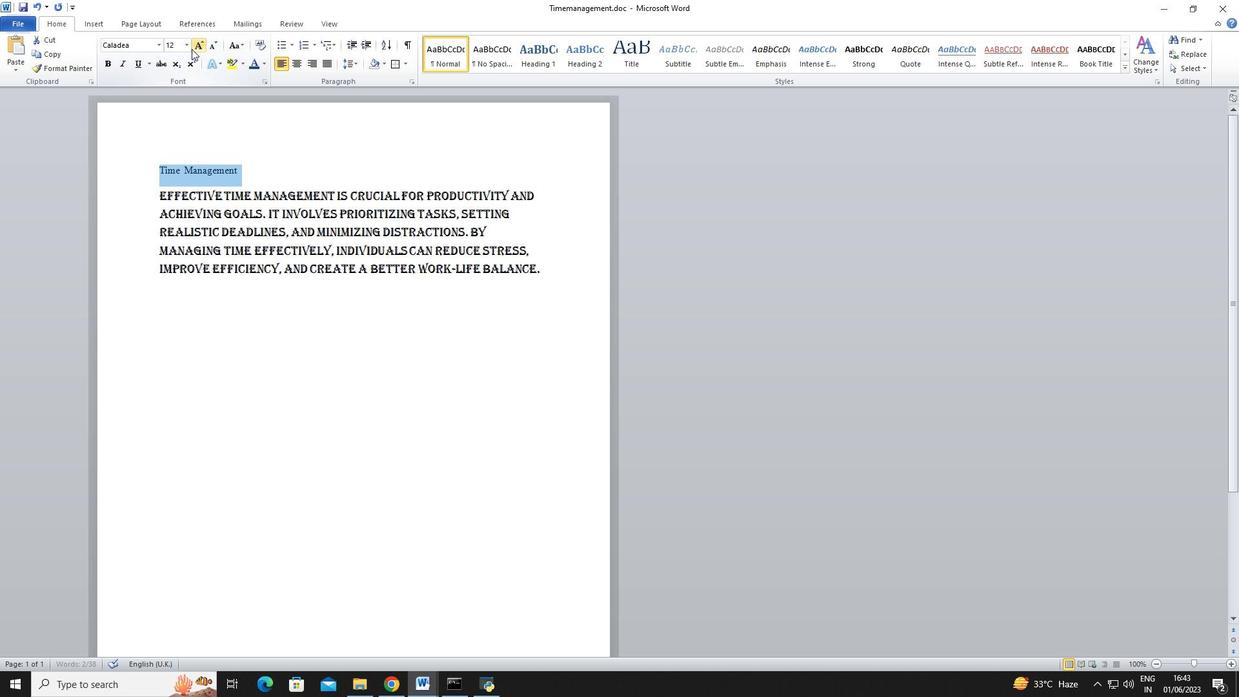 
Action: Mouse moved to (176, 114)
Screenshot: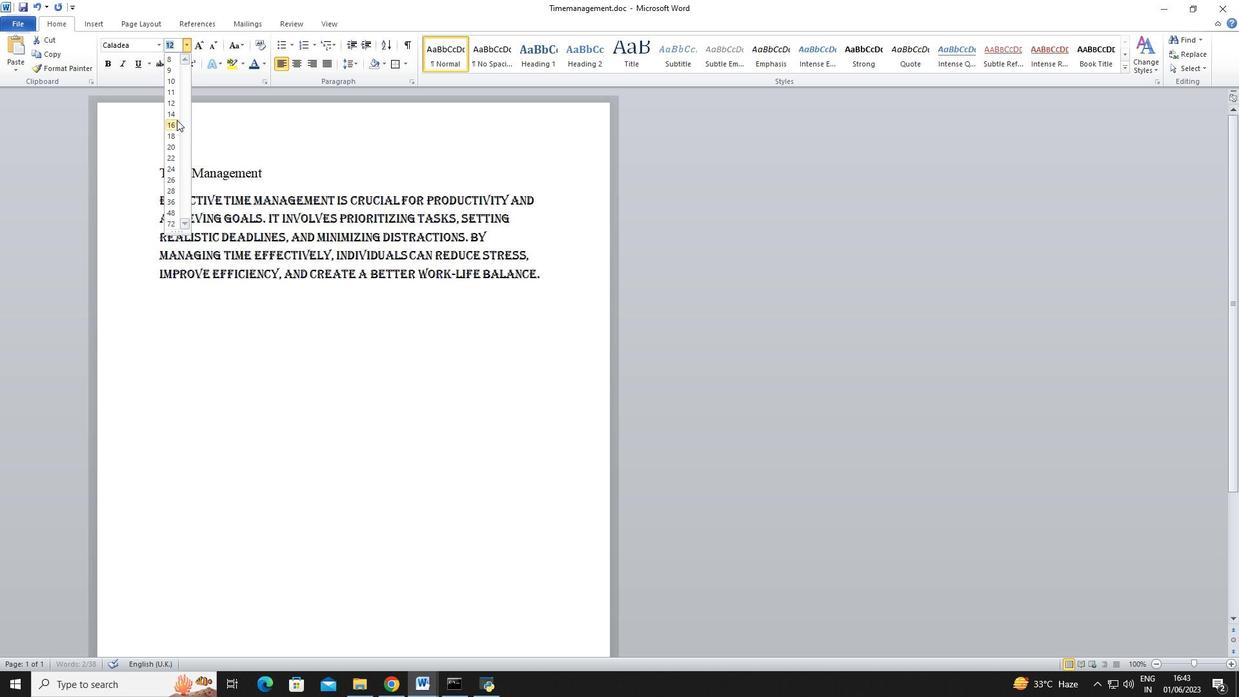 
Action: Mouse pressed left at (176, 114)
Screenshot: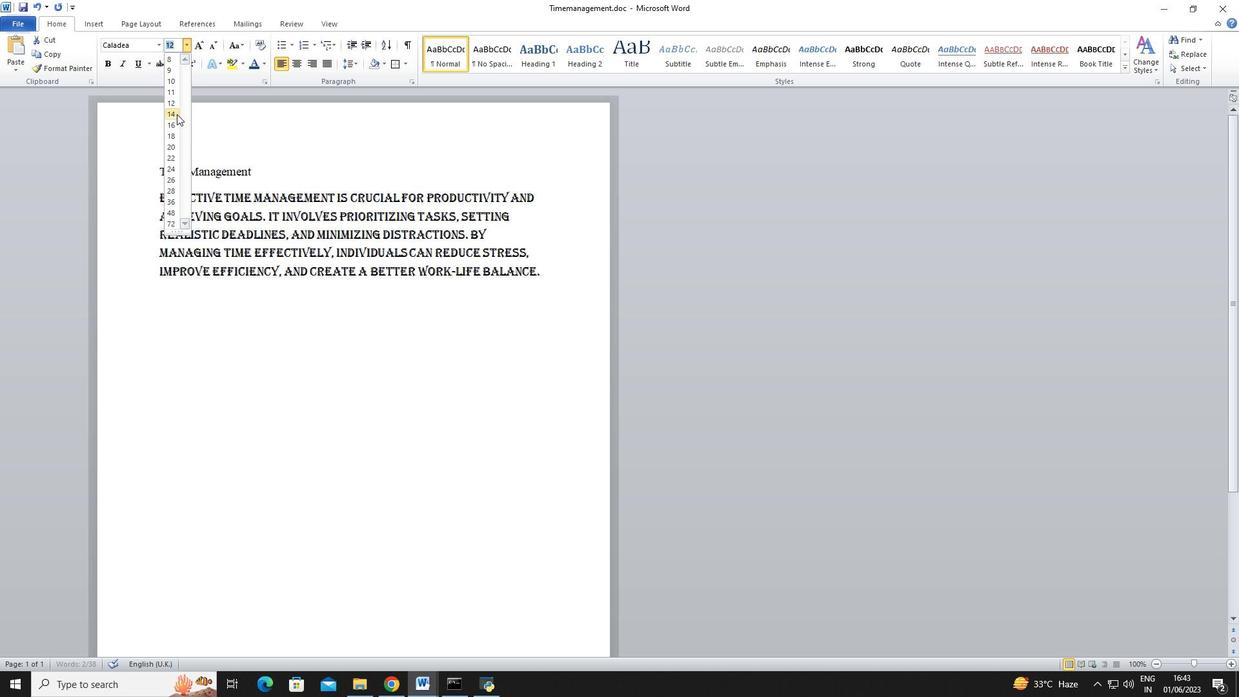 
Action: Mouse moved to (293, 63)
Screenshot: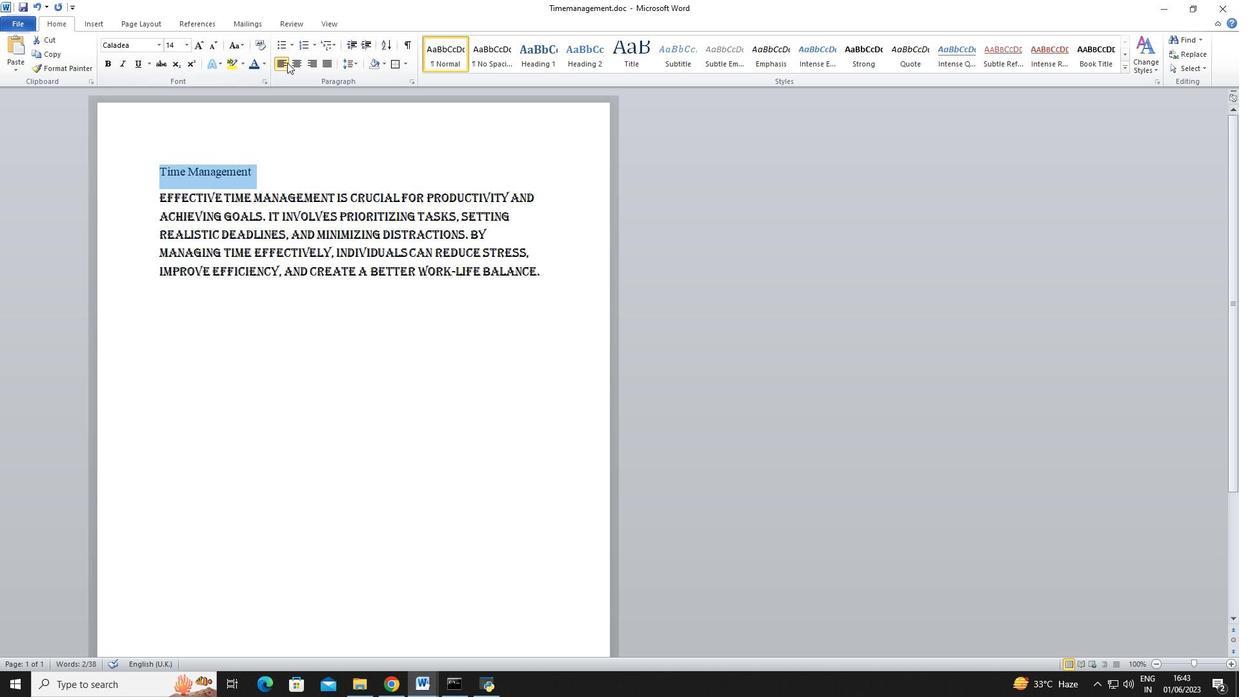 
Action: Mouse pressed left at (293, 63)
Screenshot: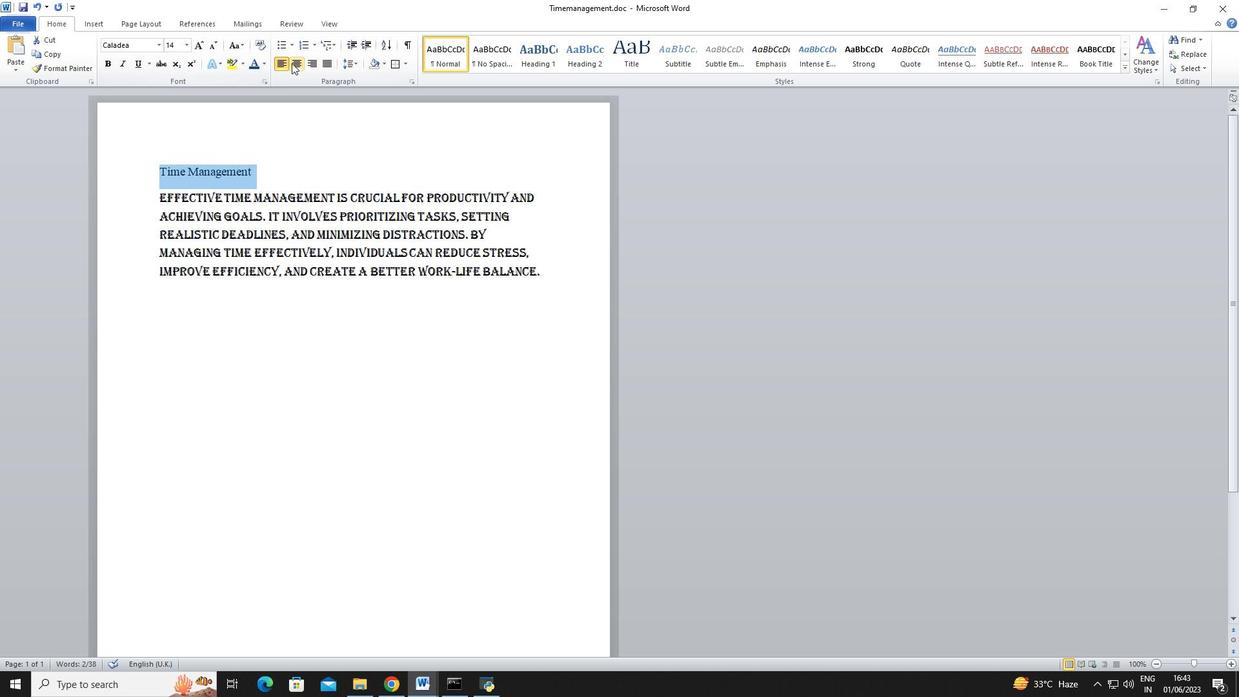 
Action: Mouse moved to (546, 266)
Screenshot: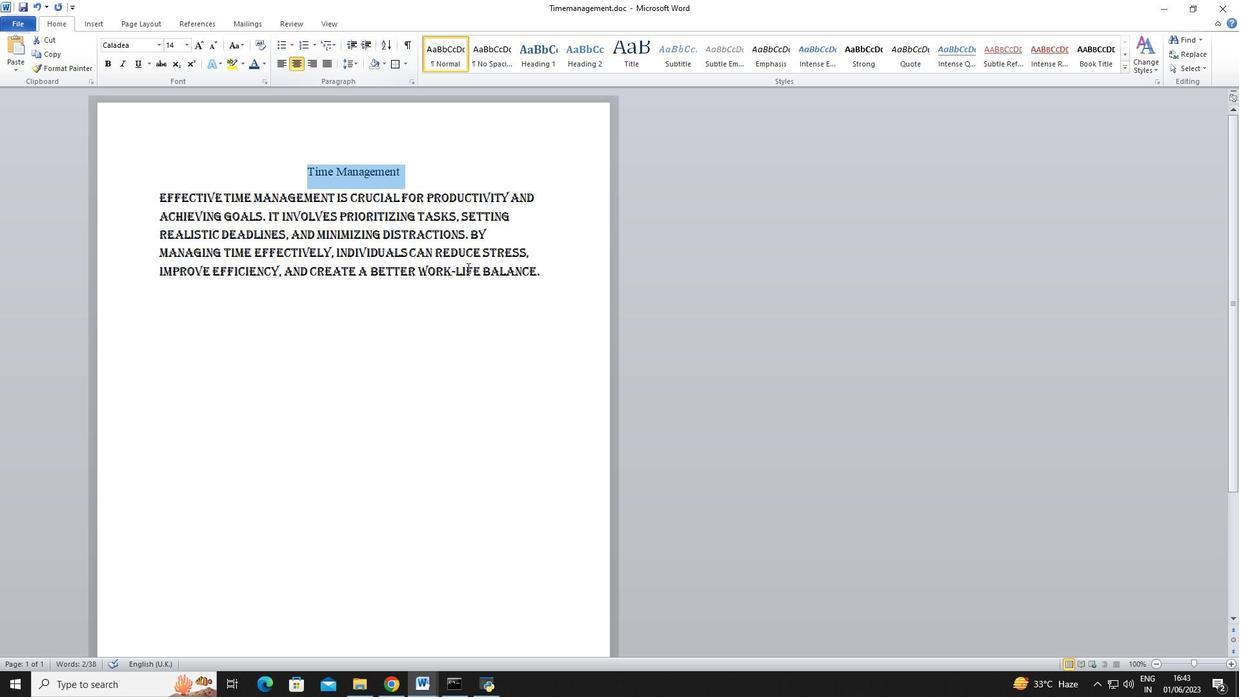 
Action: Mouse pressed left at (546, 266)
Screenshot: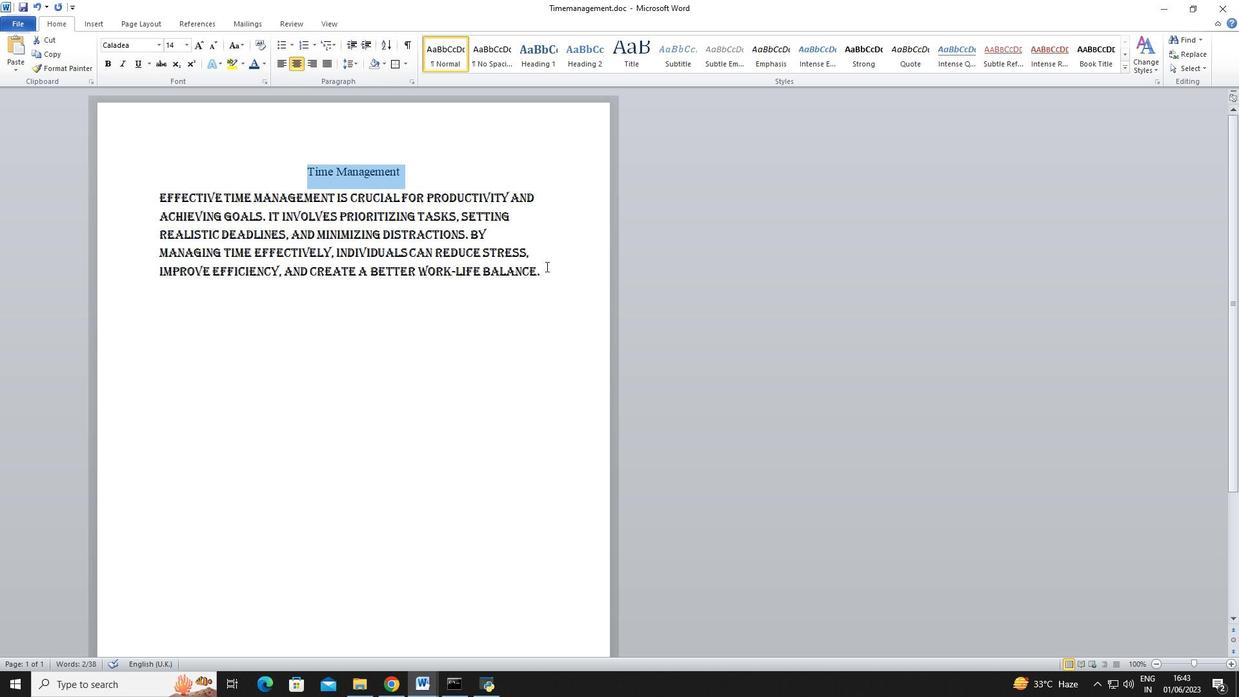 
